 Task: Log work in the project AgileEngine for the issue 'Create a new online platform for online language courses with advanced speech recognition and interactive conversation features' spent time as '3w 4d 21h 55m' and remaining time as '4w 3d 14h 5m' and add a flag. Now add the issue to the epic 'Cybersecurity Incident Response Planning'. Log work in the project AgileEngine for the issue 'Implement a new cloud-based inventory management system for a company with advanced inventory tracking and restocking features' spent time as '2w 6d 19h 23m' and remaining time as '2w 1d 9h 46m' and clone the issue. Now add the issue to the epic 'Cybersecurity Incident Response Testing'
Action: Mouse moved to (728, 234)
Screenshot: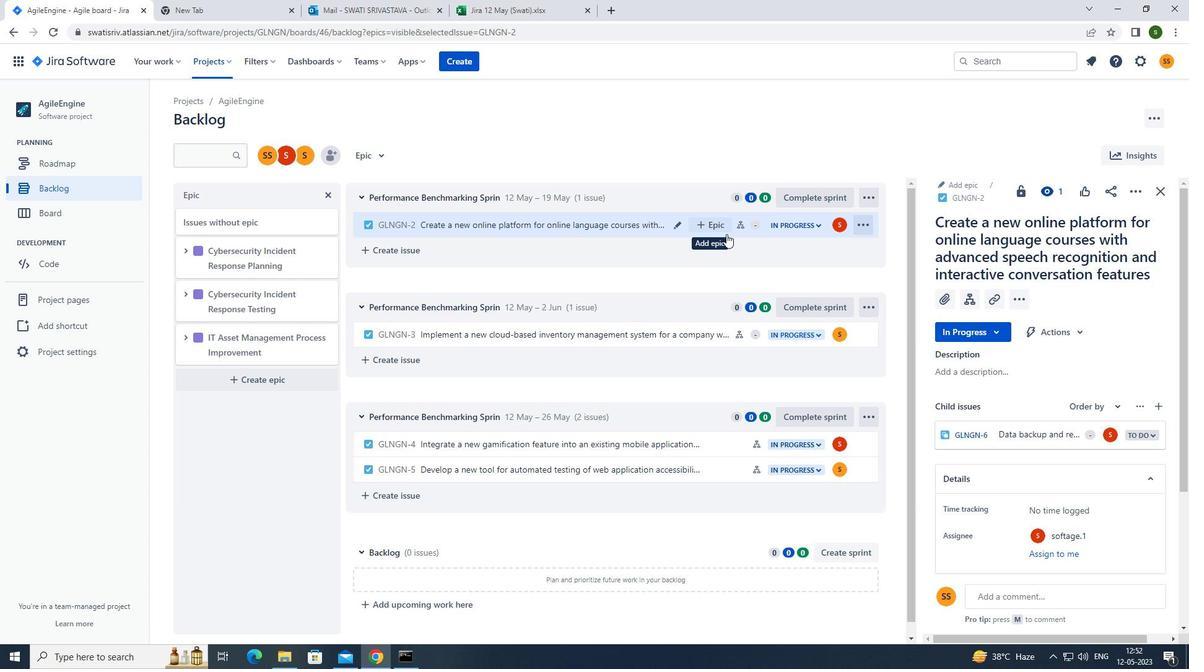 
Action: Mouse pressed left at (728, 234)
Screenshot: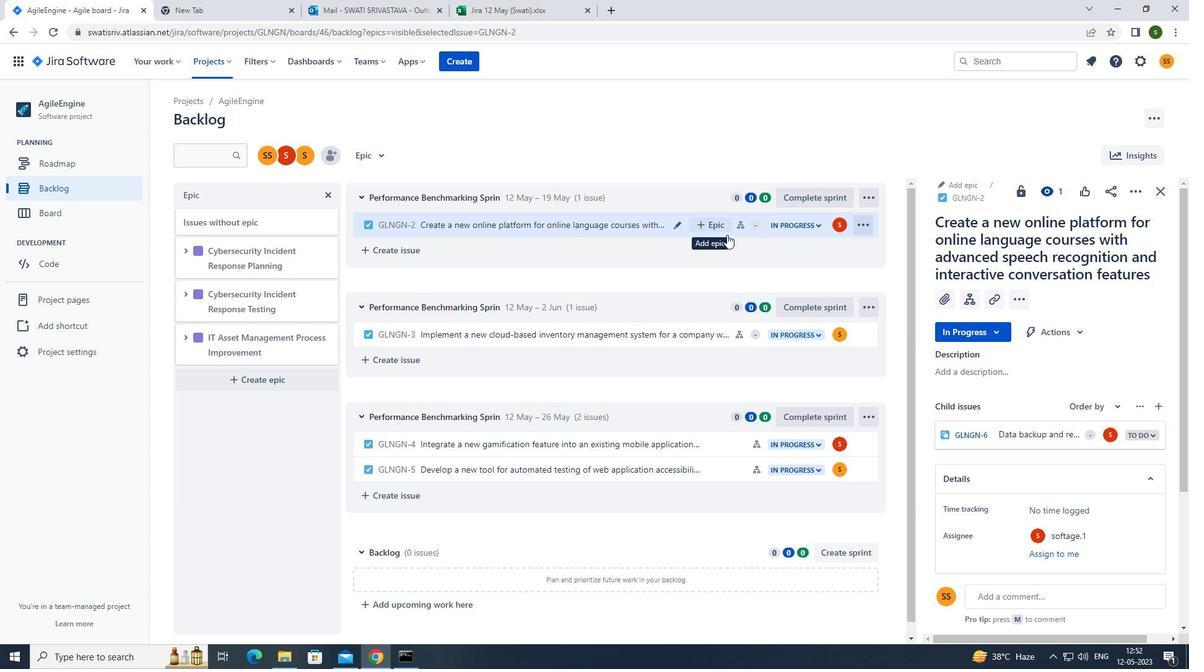 
Action: Mouse moved to (1128, 191)
Screenshot: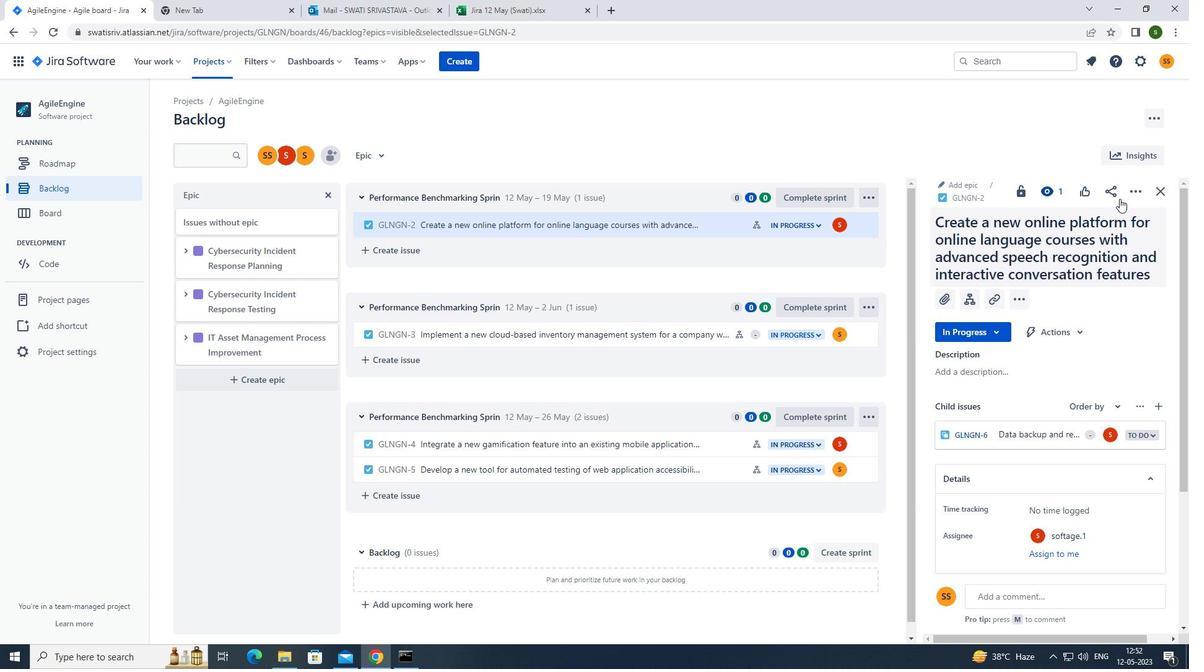 
Action: Mouse pressed left at (1128, 191)
Screenshot: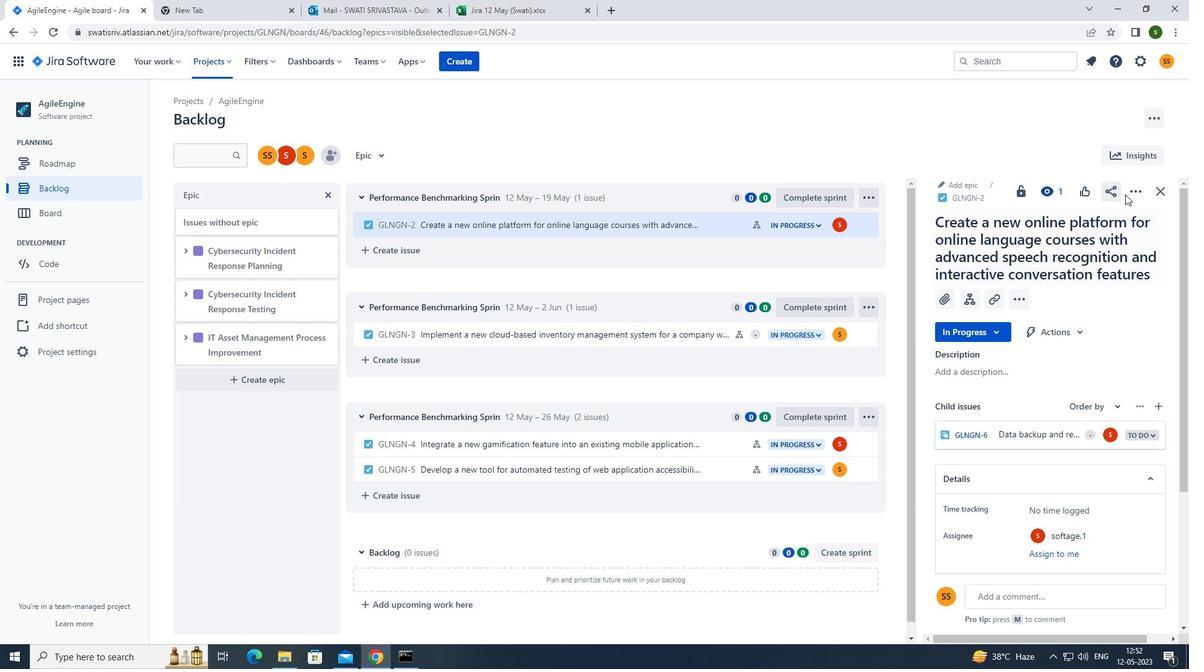 
Action: Mouse moved to (1106, 223)
Screenshot: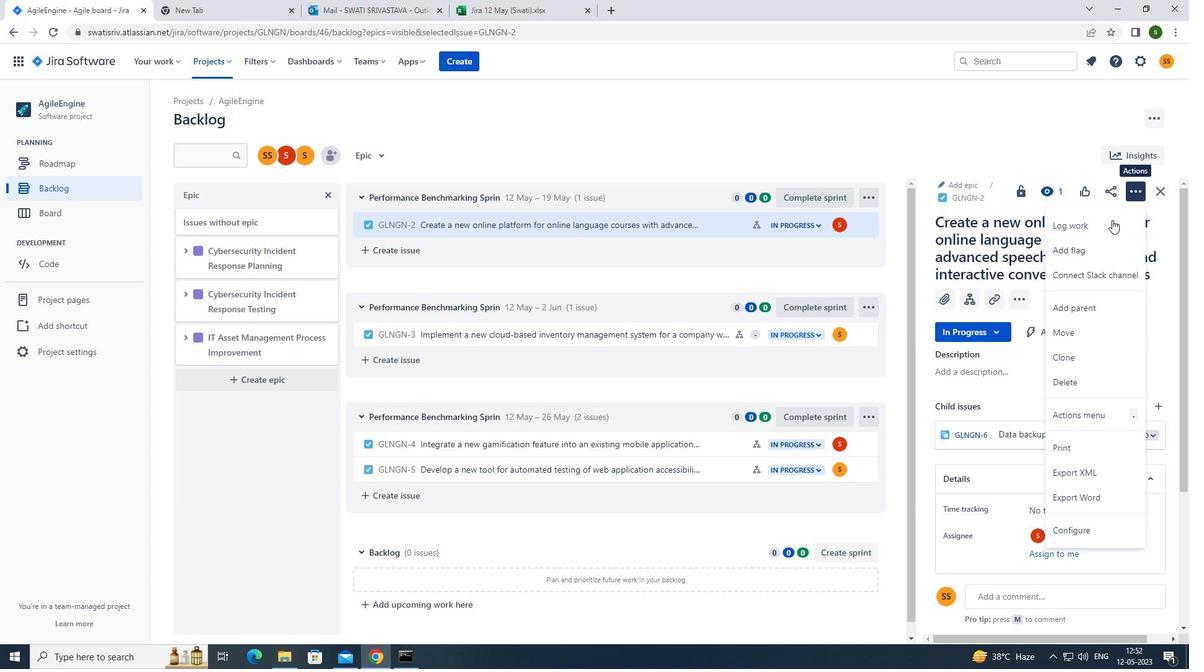 
Action: Mouse pressed left at (1106, 223)
Screenshot: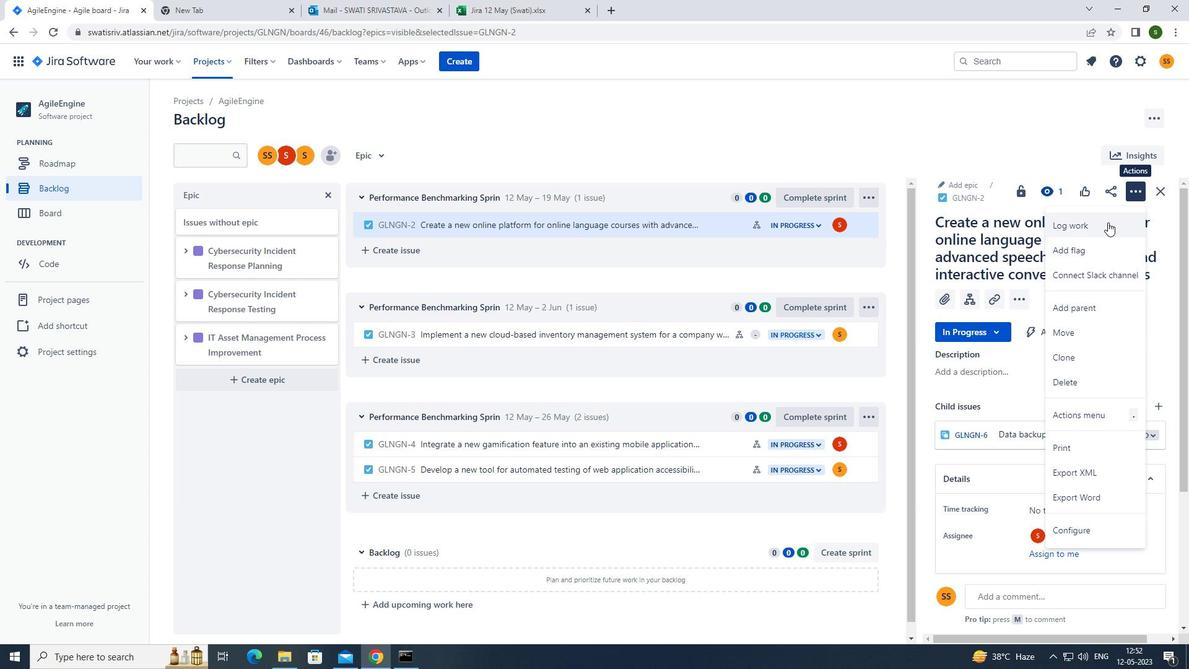 
Action: Mouse moved to (558, 154)
Screenshot: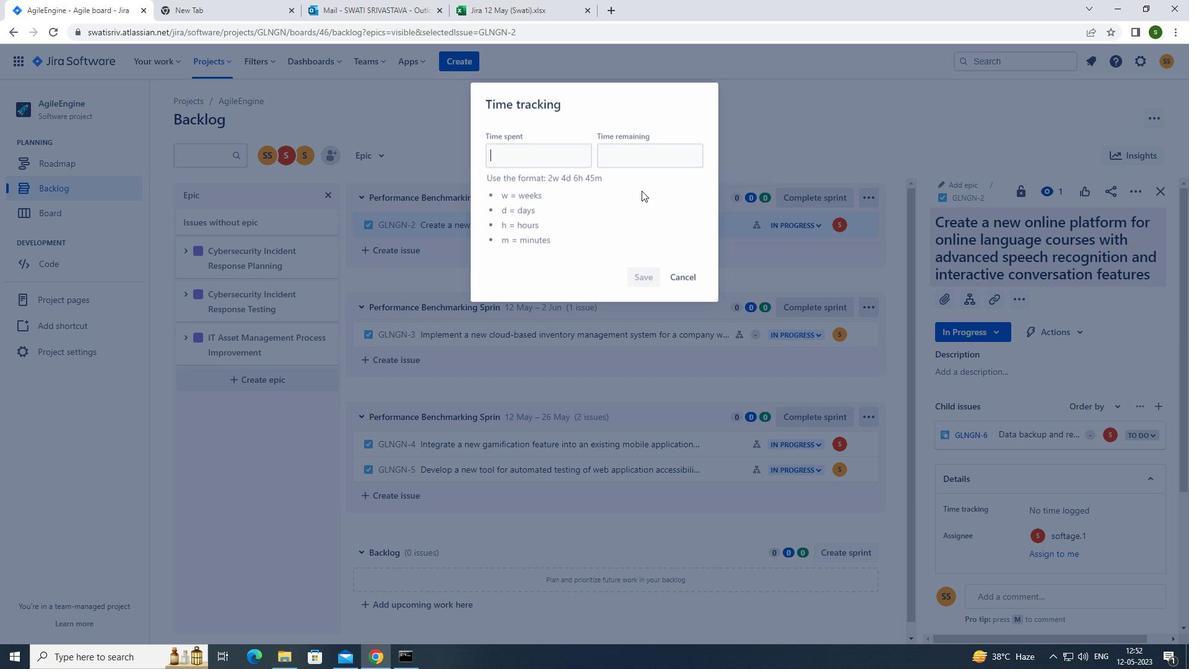 
Action: Key pressed 3w<Key.space>4d<Key.space>21h<Key.space>55m
Screenshot: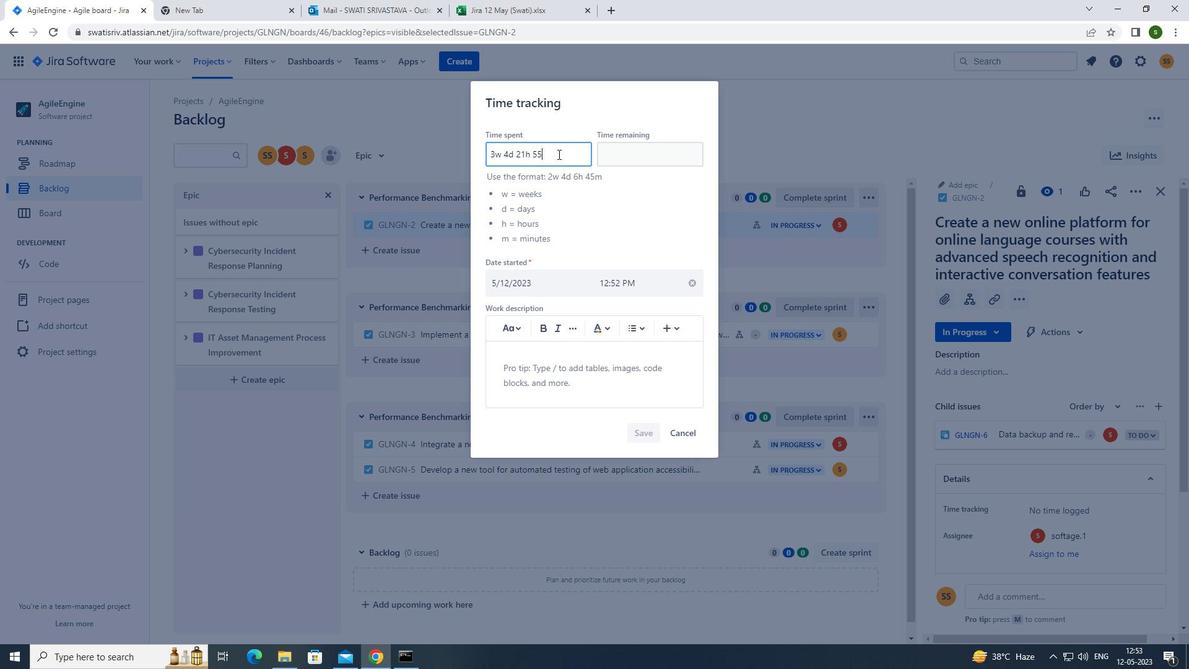 
Action: Mouse moved to (667, 160)
Screenshot: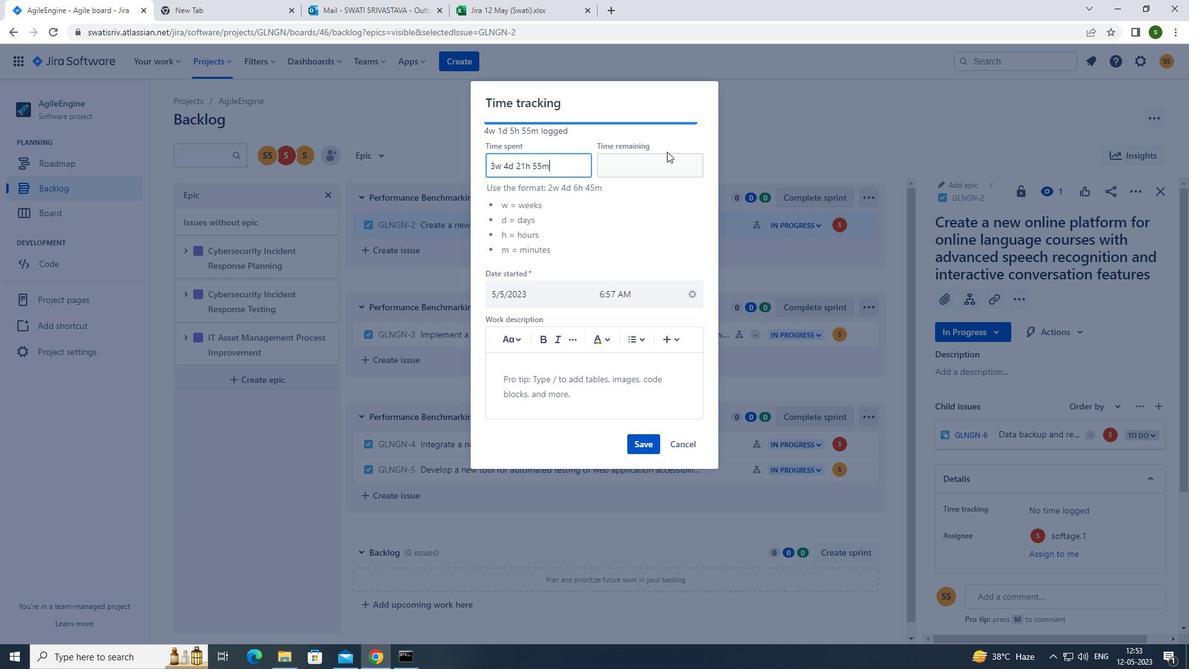 
Action: Mouse pressed left at (667, 160)
Screenshot: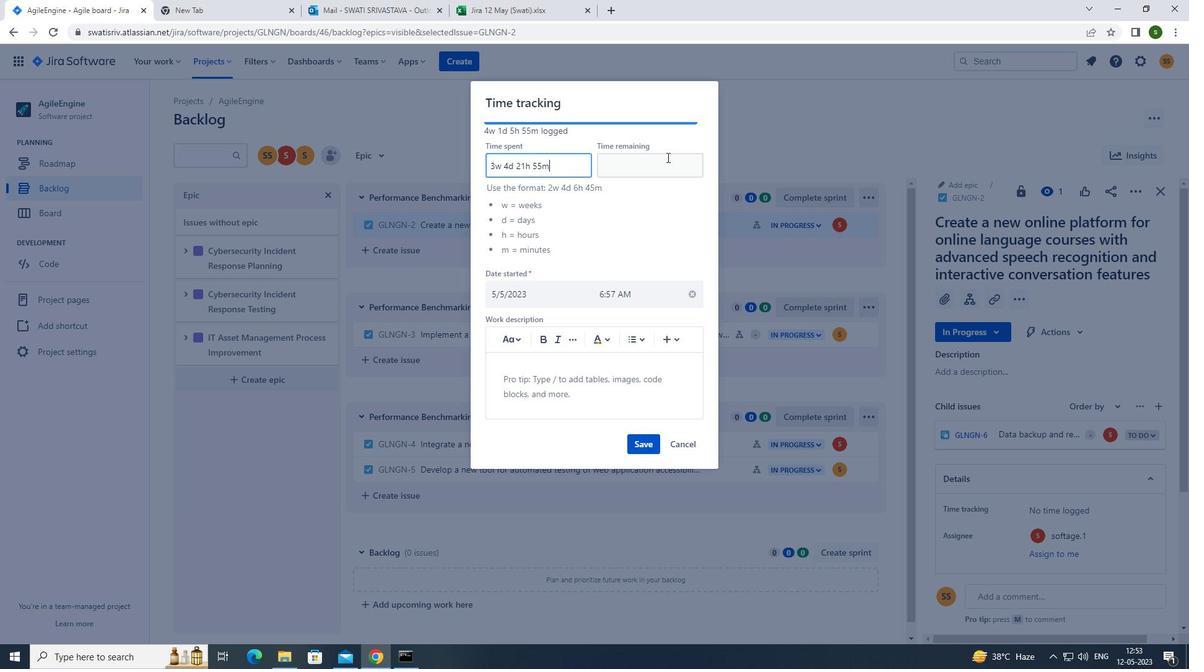 
Action: Key pressed 4w<Key.space>3d<Key.space>14h<Key.space>5m
Screenshot: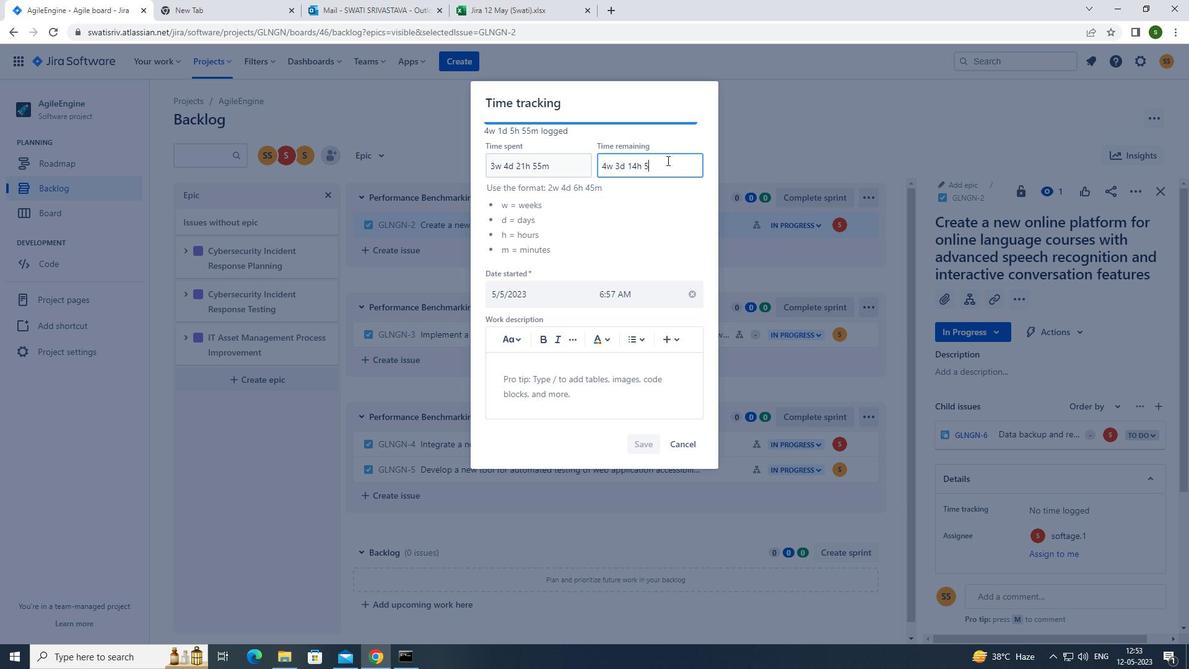 
Action: Mouse moved to (648, 439)
Screenshot: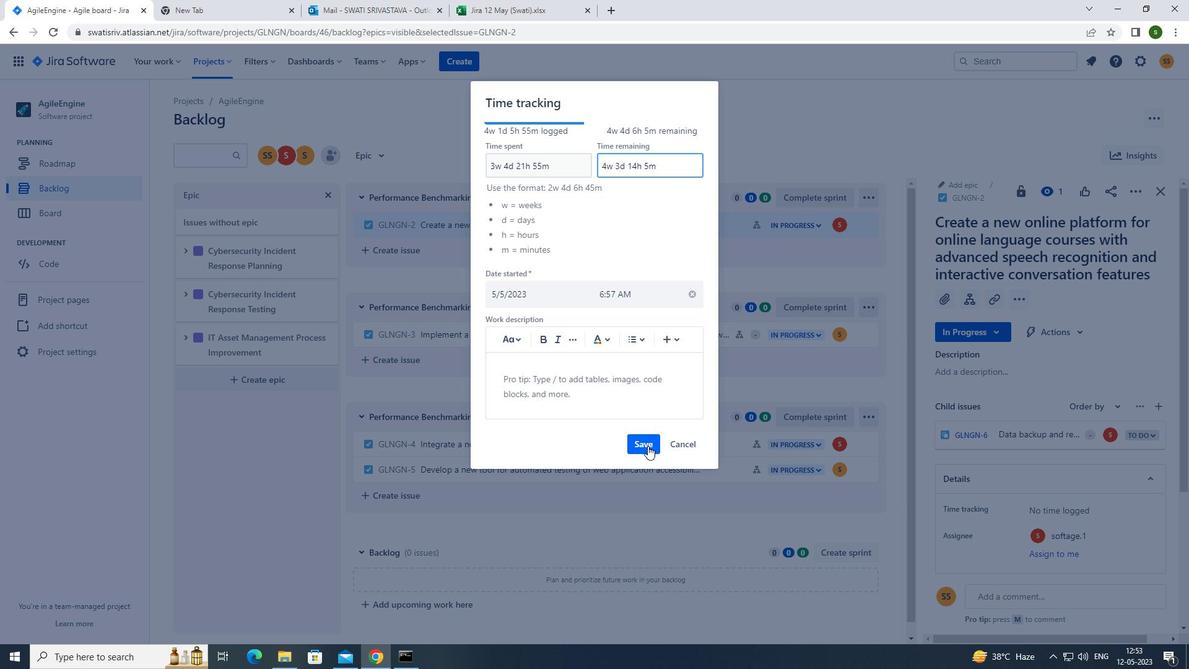 
Action: Mouse pressed left at (648, 439)
Screenshot: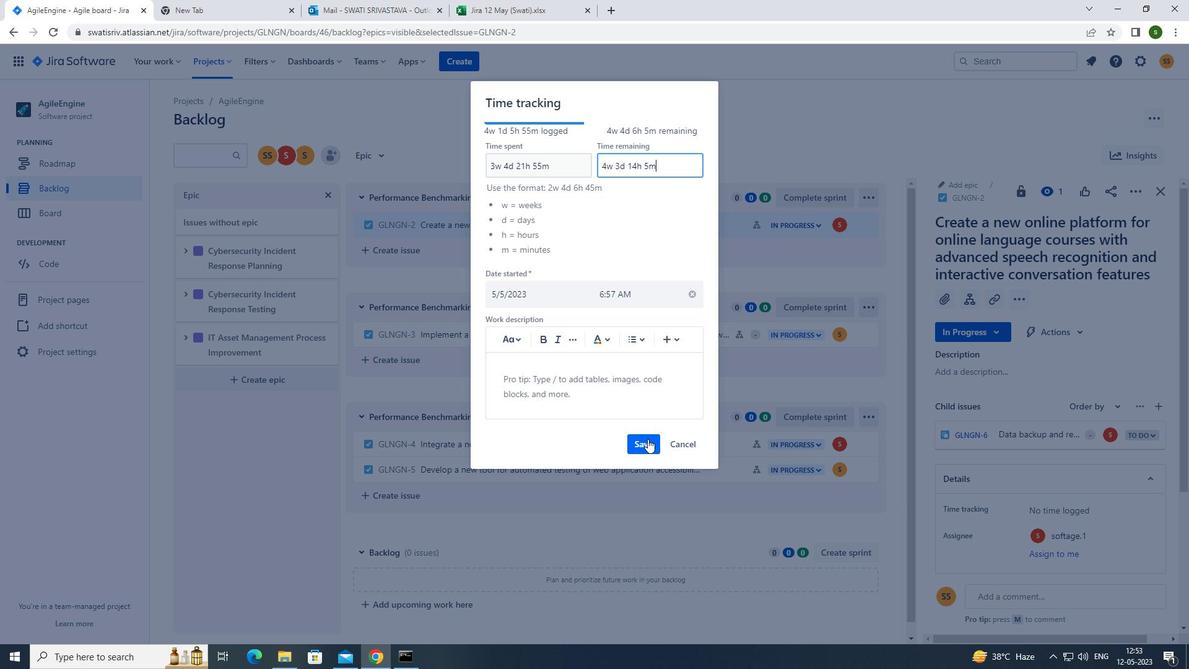 
Action: Mouse moved to (1134, 190)
Screenshot: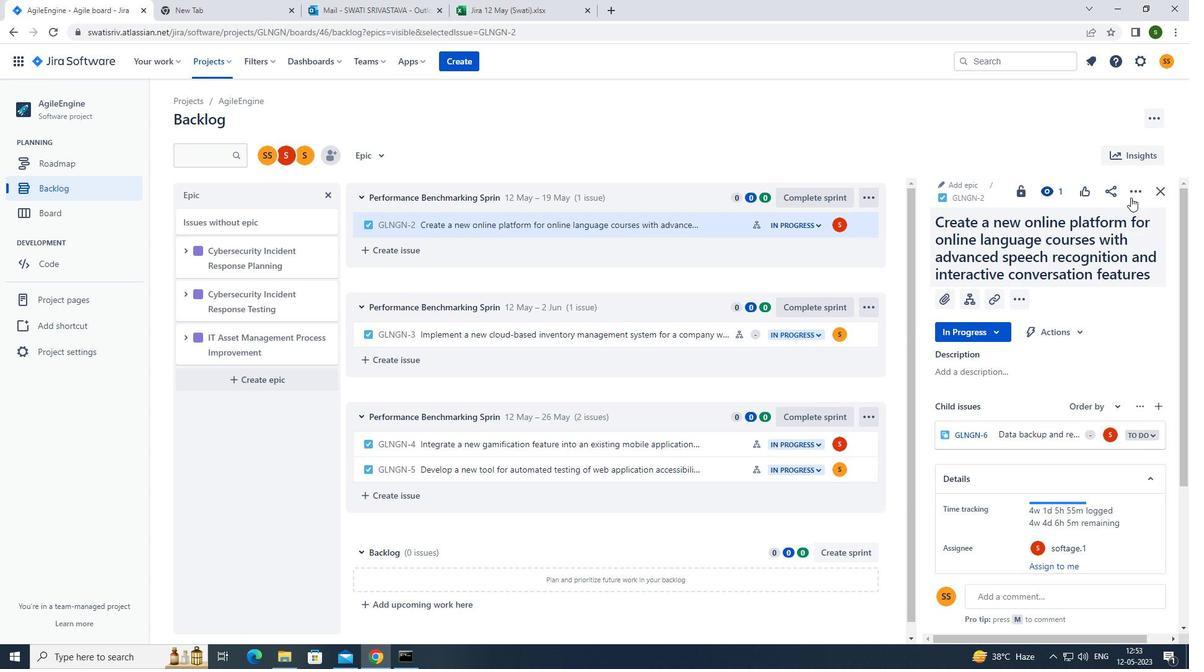 
Action: Mouse pressed left at (1134, 190)
Screenshot: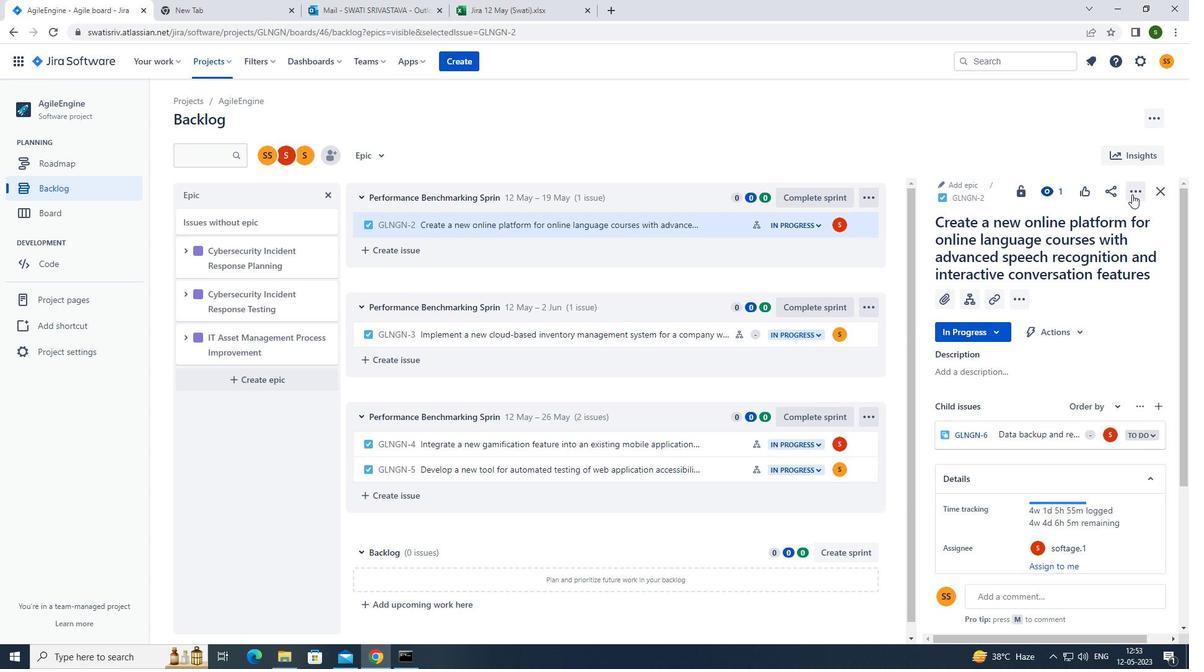 
Action: Mouse moved to (1085, 249)
Screenshot: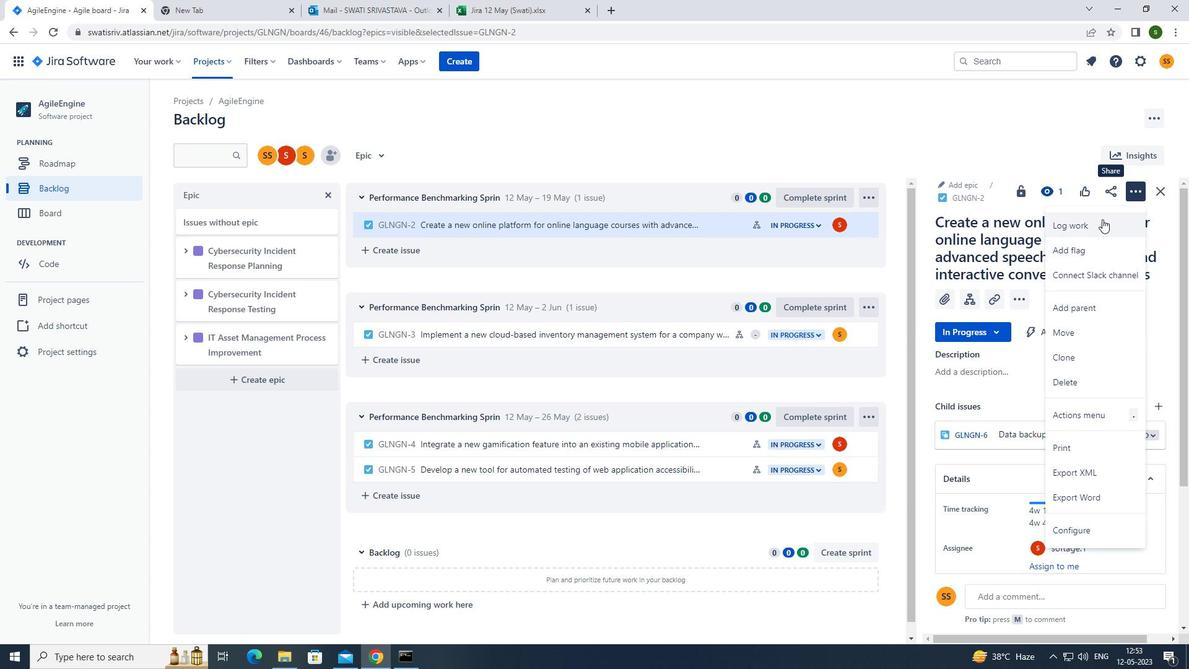 
Action: Mouse pressed left at (1085, 249)
Screenshot: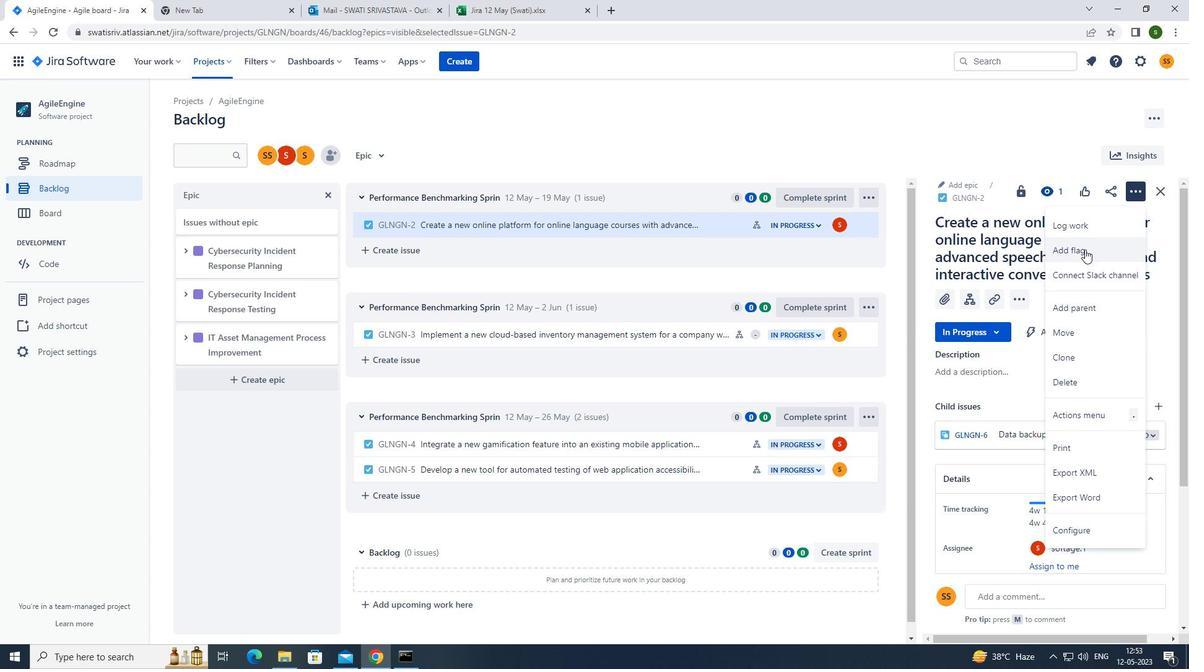 
Action: Mouse moved to (384, 151)
Screenshot: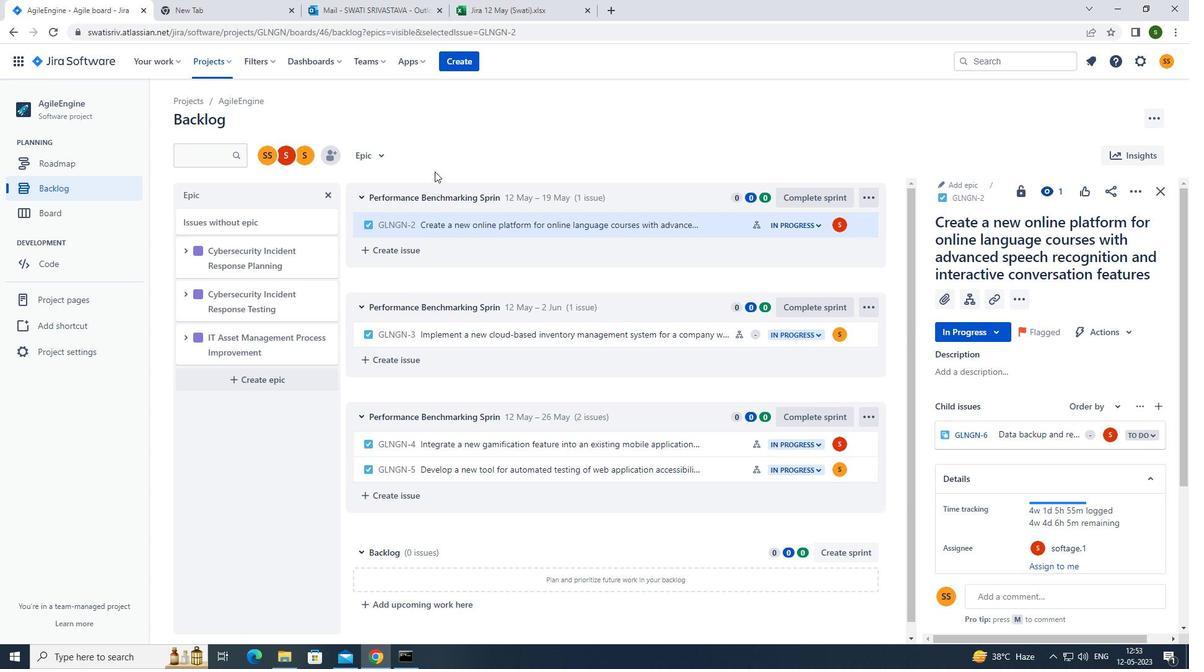 
Action: Mouse pressed left at (384, 151)
Screenshot: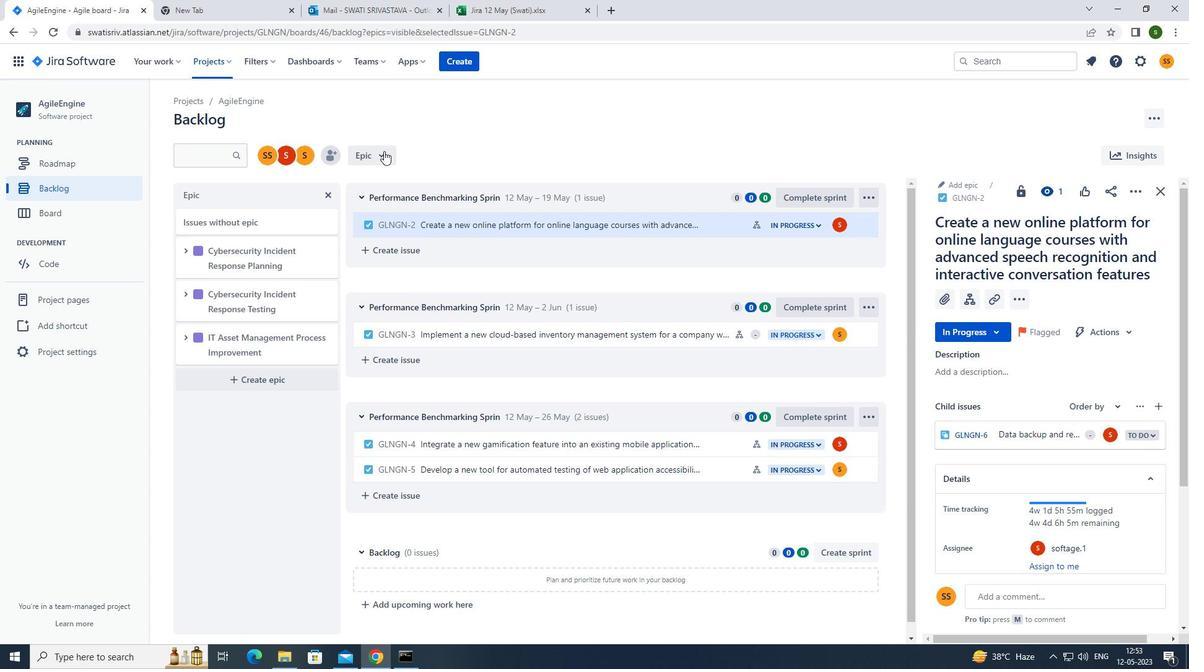 
Action: Mouse moved to (452, 210)
Screenshot: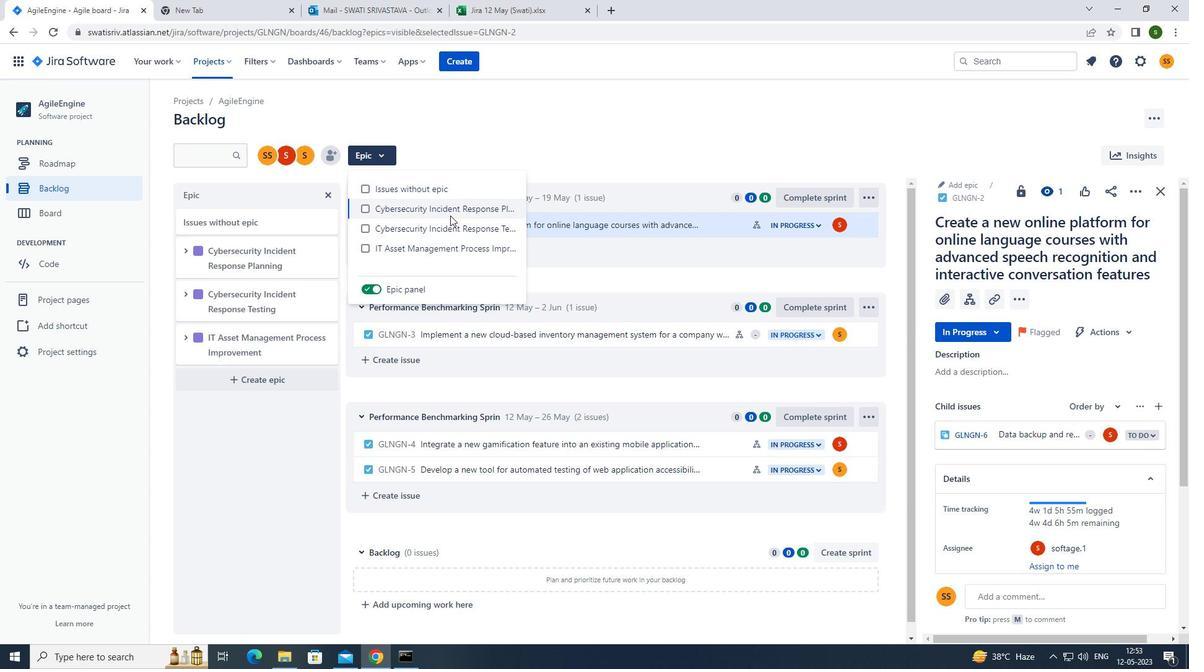 
Action: Mouse pressed left at (452, 210)
Screenshot: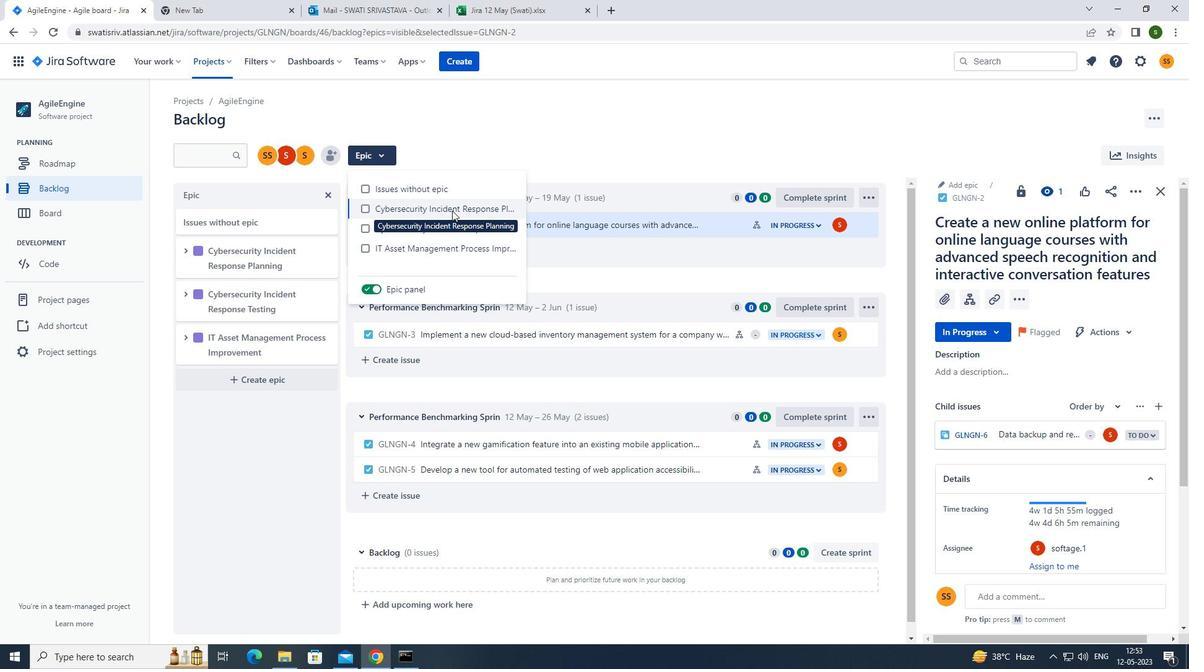 
Action: Mouse moved to (532, 137)
Screenshot: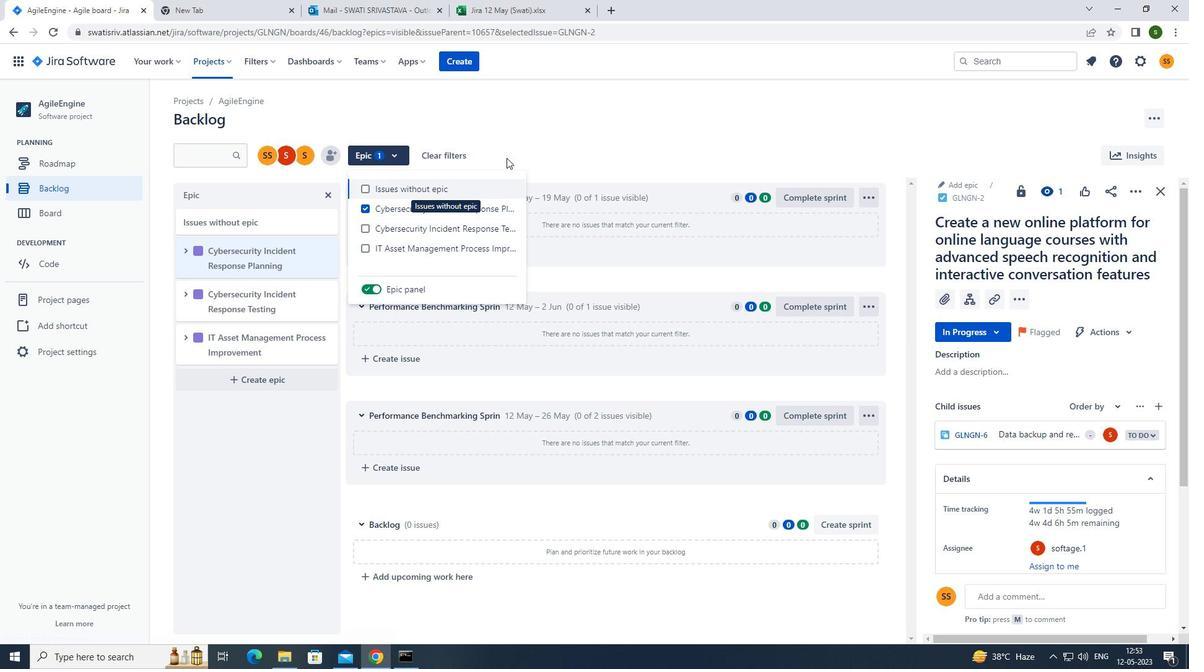 
Action: Mouse pressed left at (532, 137)
Screenshot: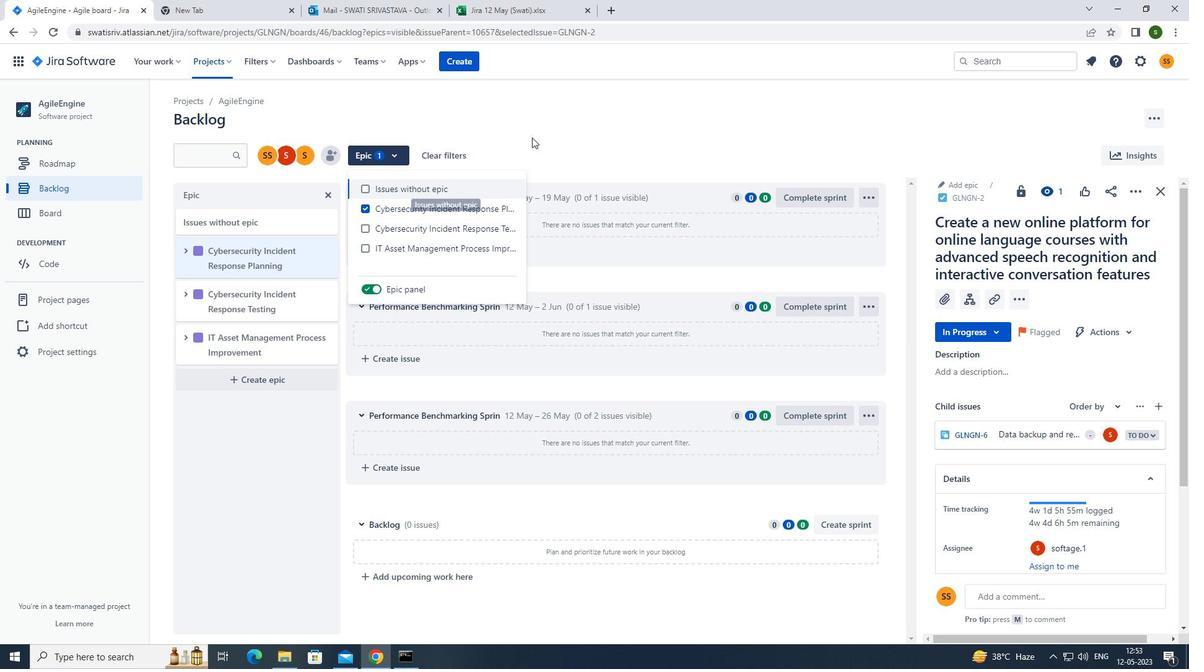 
Action: Mouse moved to (70, 181)
Screenshot: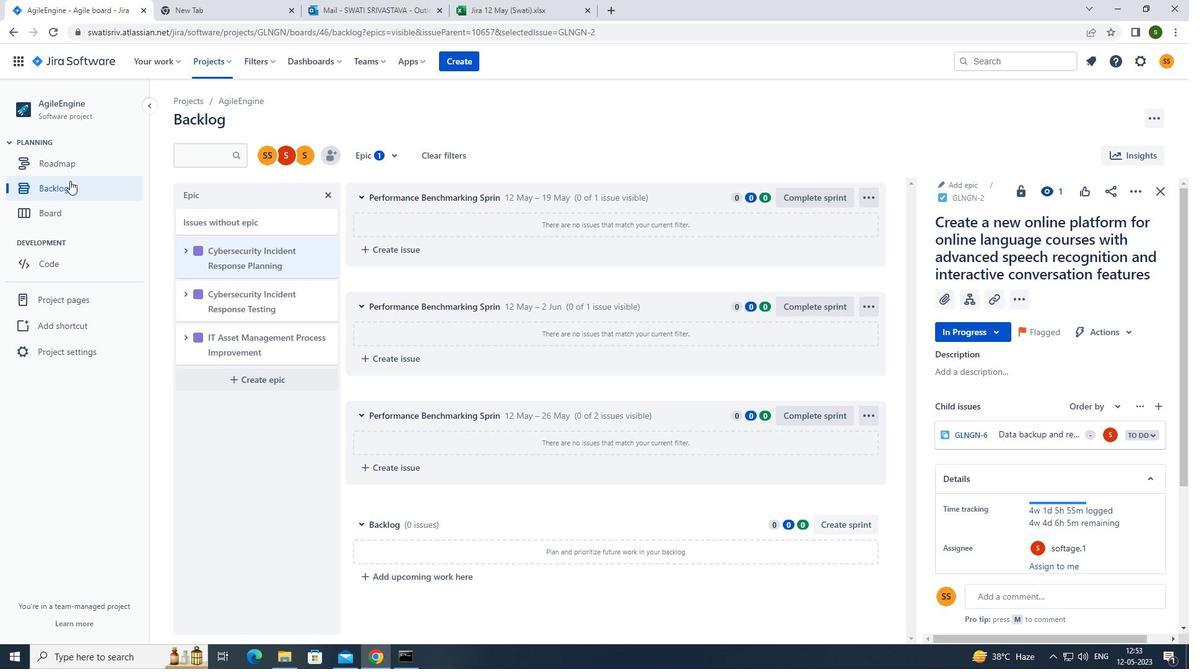 
Action: Mouse pressed left at (70, 181)
Screenshot: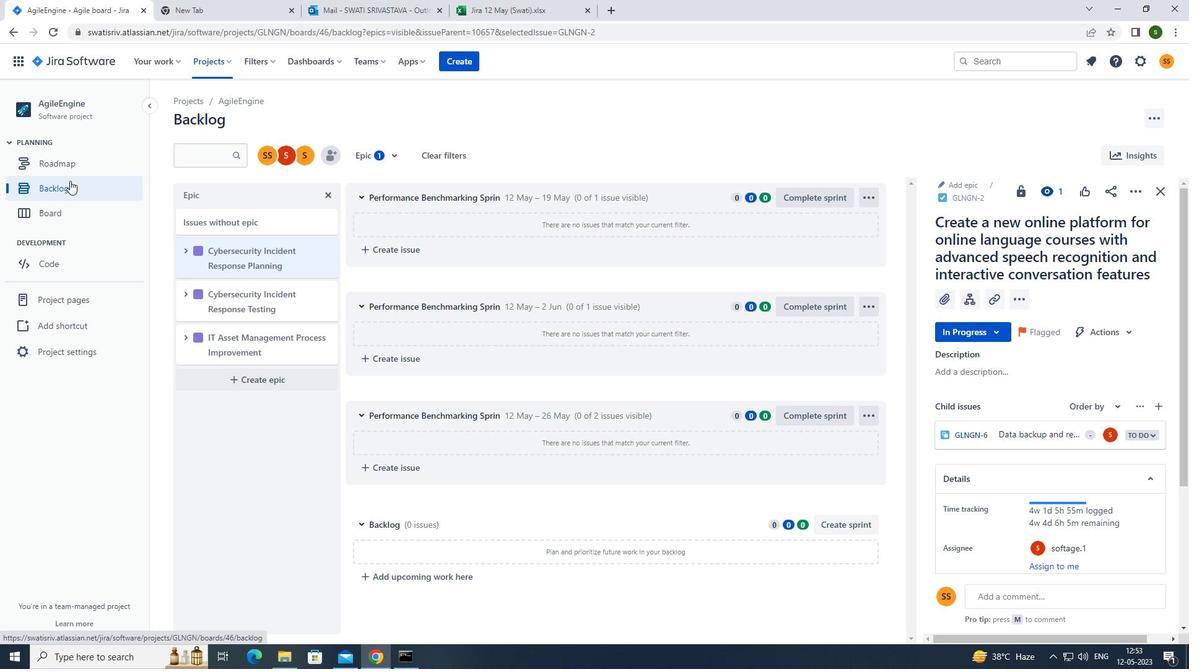 
Action: Mouse moved to (677, 344)
Screenshot: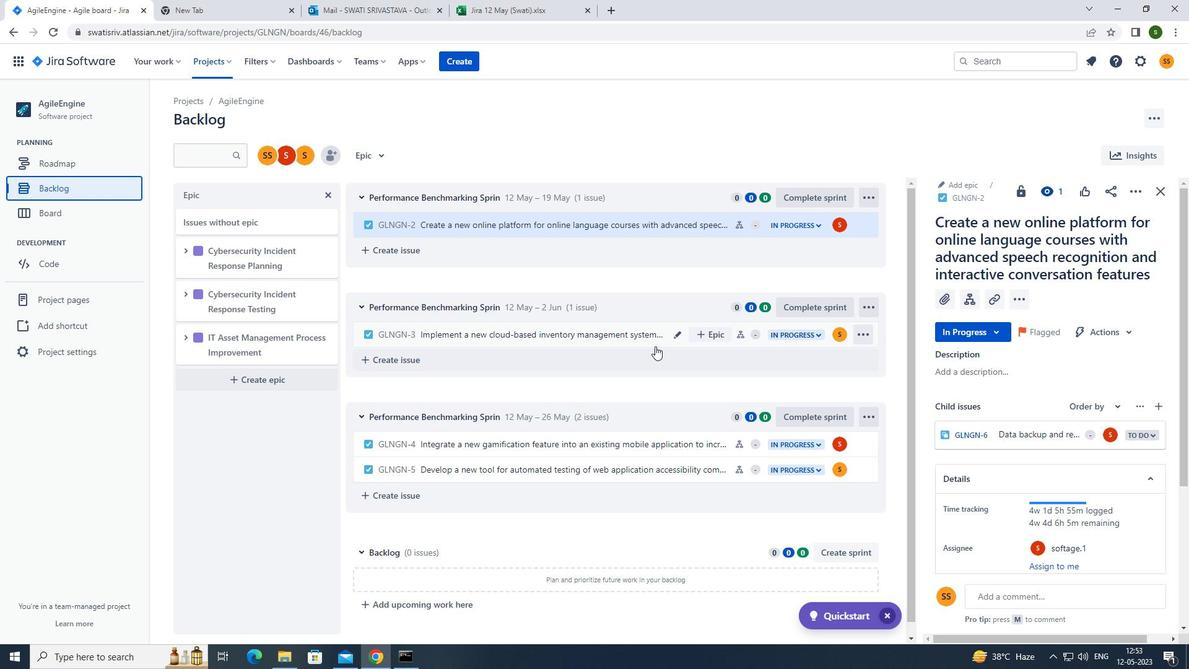 
Action: Mouse pressed left at (677, 344)
Screenshot: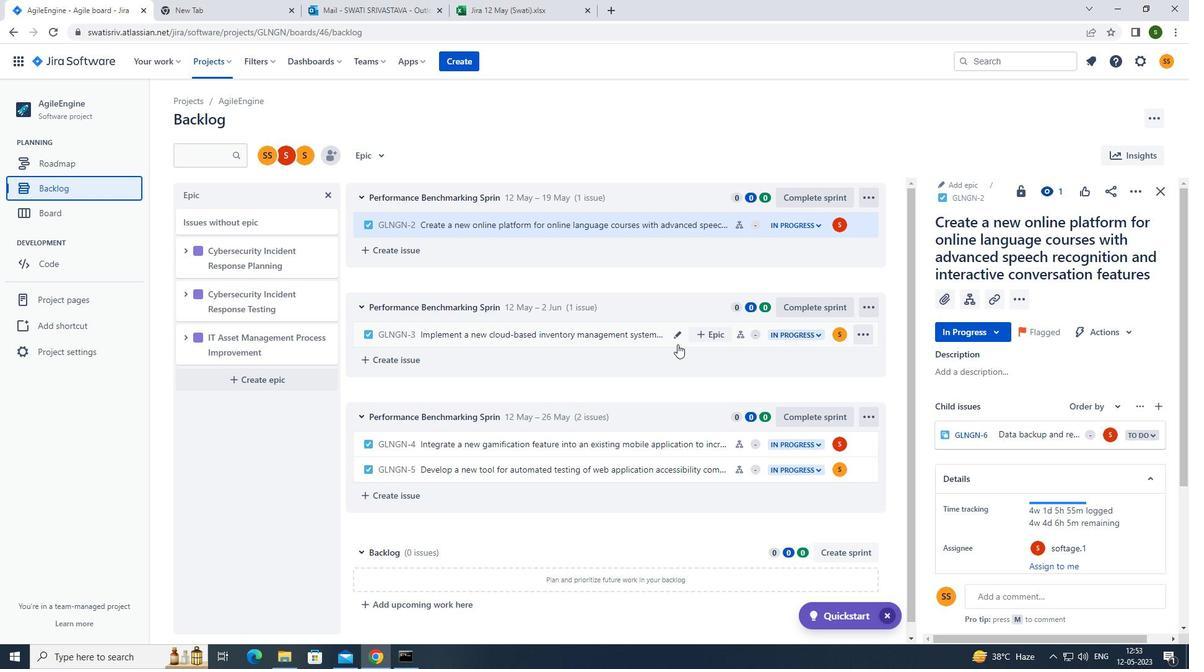 
Action: Mouse moved to (1138, 190)
Screenshot: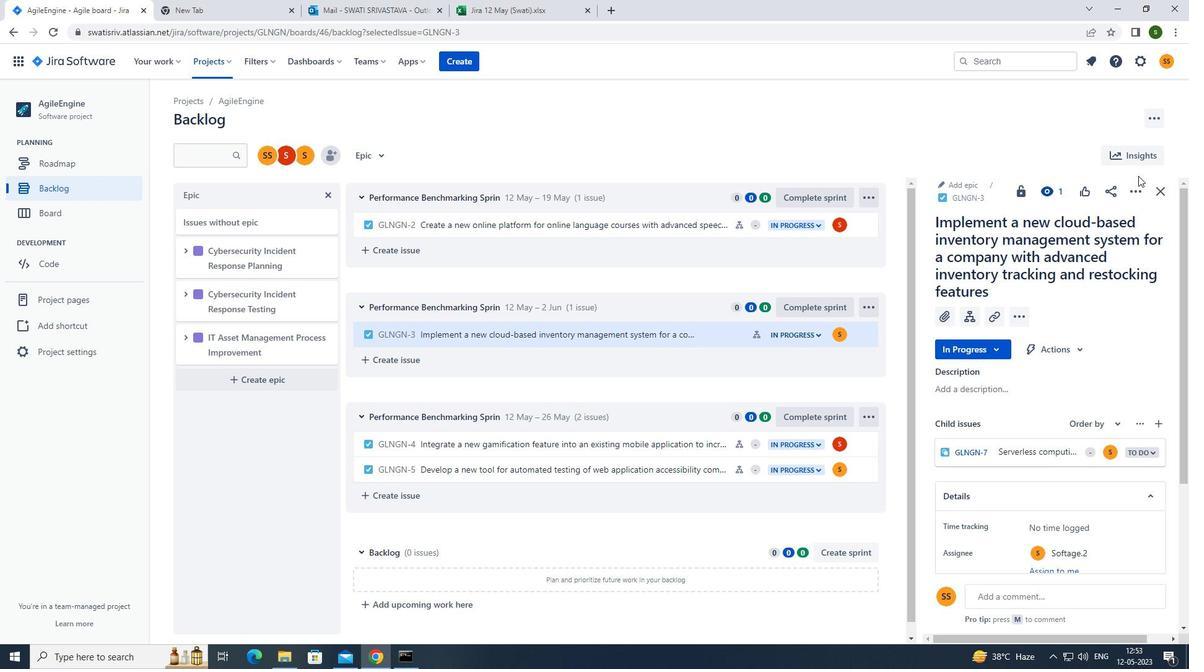 
Action: Mouse pressed left at (1138, 190)
Screenshot: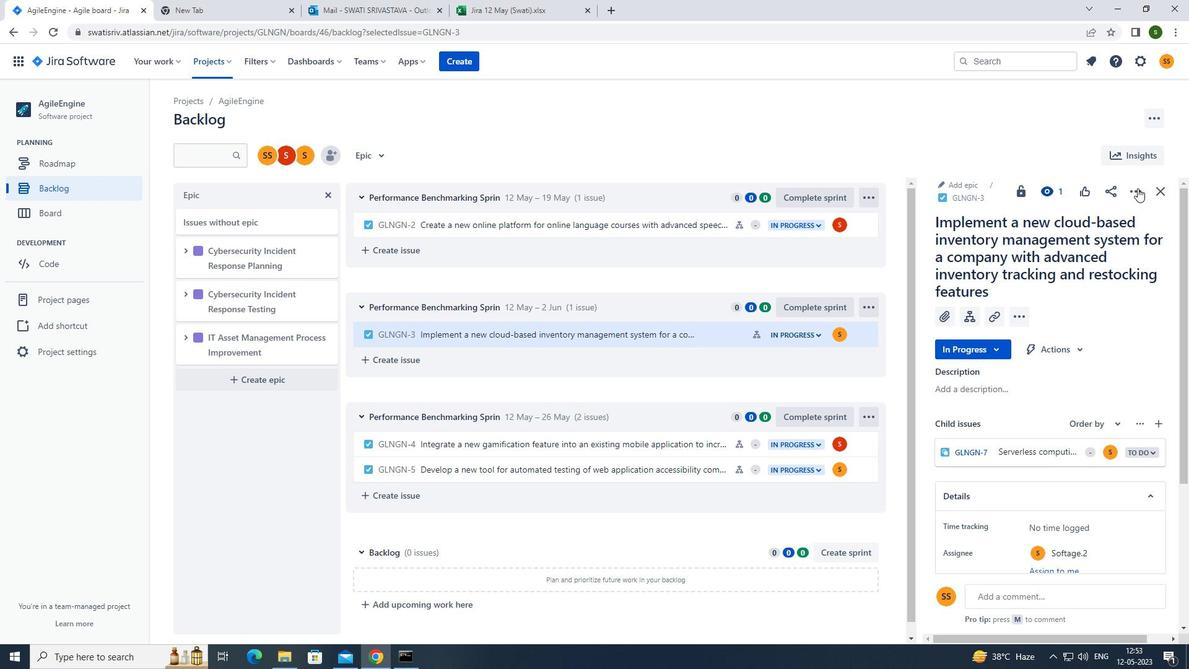 
Action: Mouse moved to (1102, 218)
Screenshot: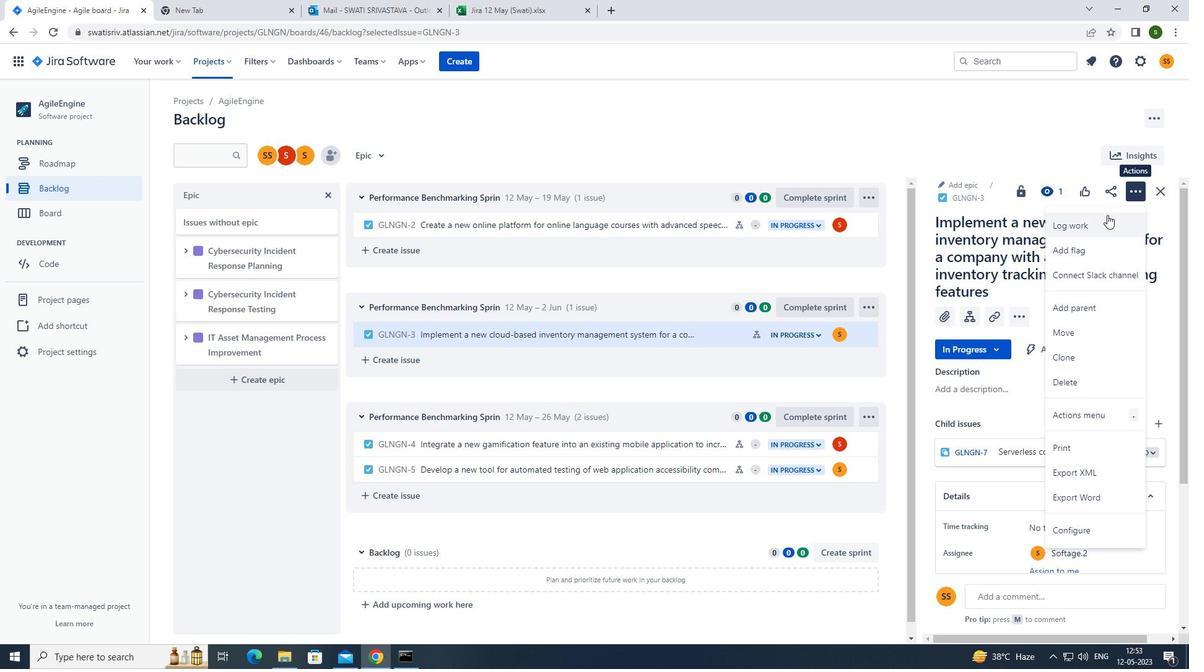
Action: Mouse pressed left at (1102, 218)
Screenshot: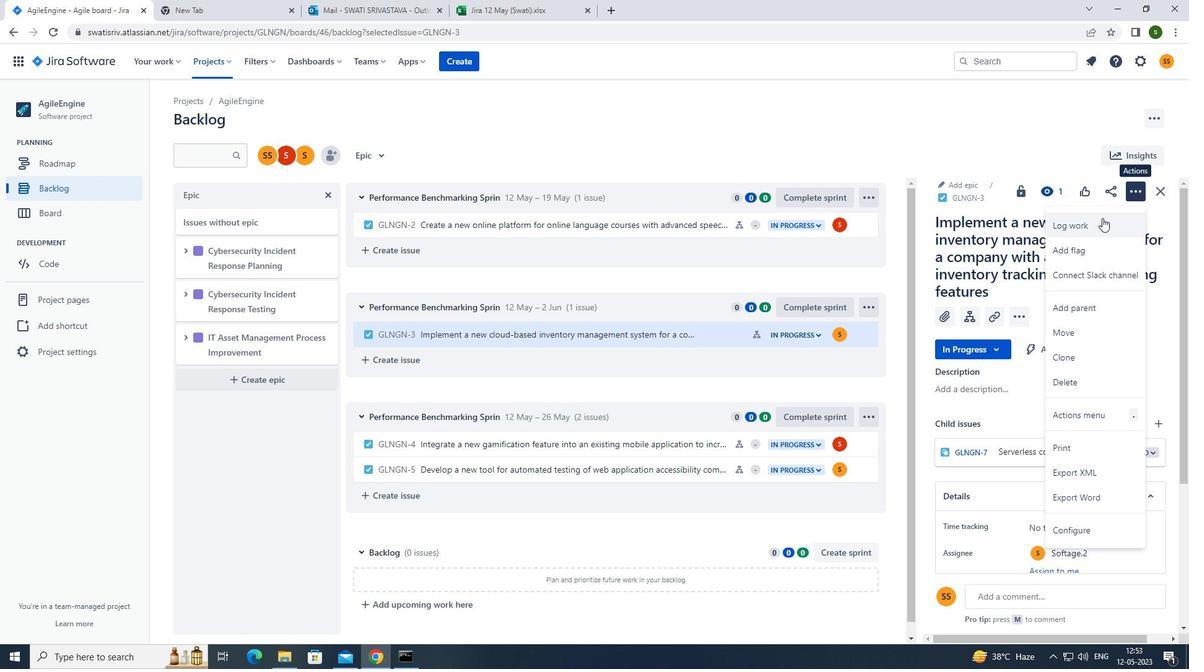 
Action: Mouse moved to (549, 155)
Screenshot: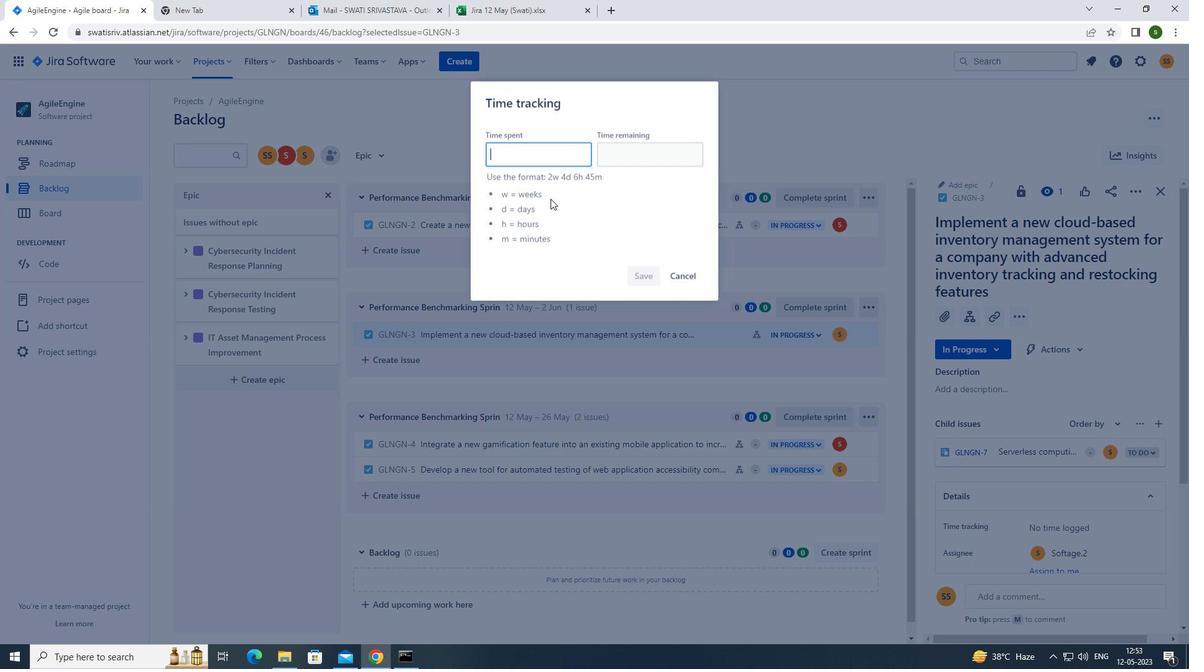 
Action: Key pressed 2w<Key.space>6d<Key.space>19h<Key.space>23m
Screenshot: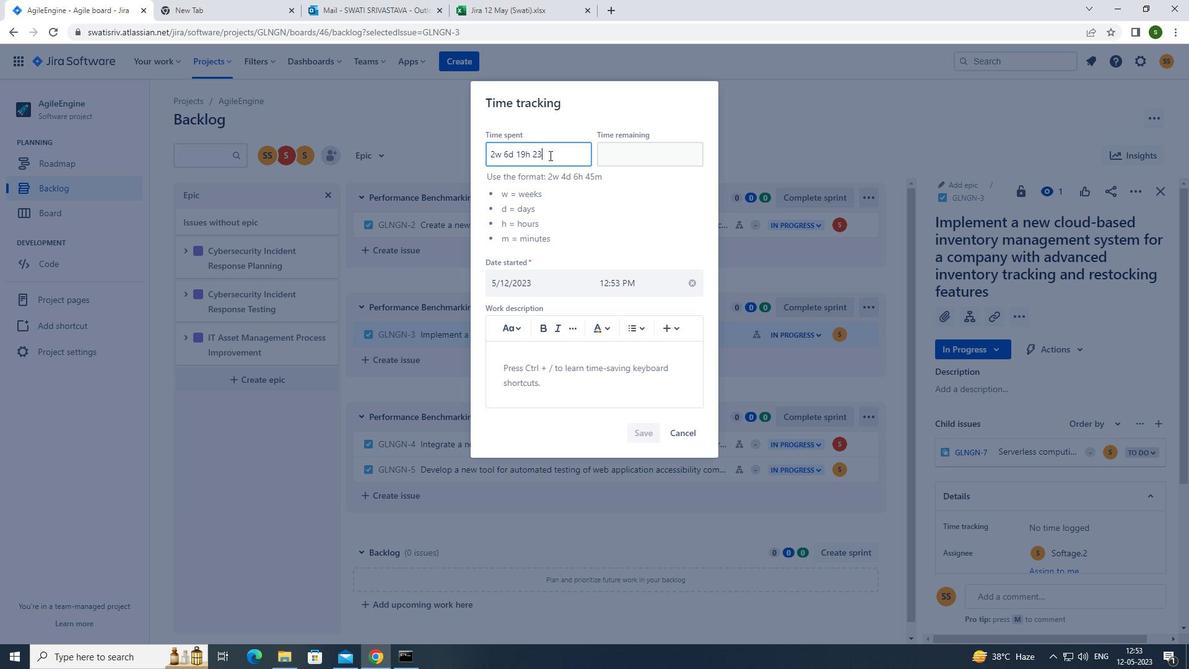 
Action: Mouse moved to (625, 171)
Screenshot: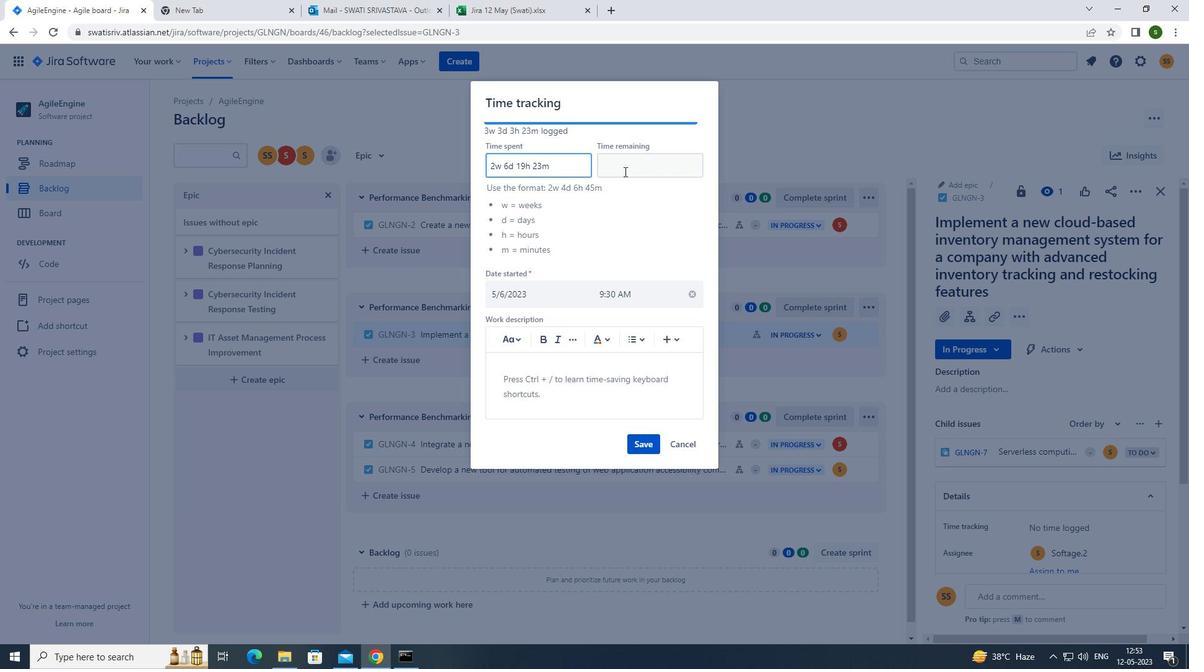 
Action: Mouse pressed left at (625, 171)
Screenshot: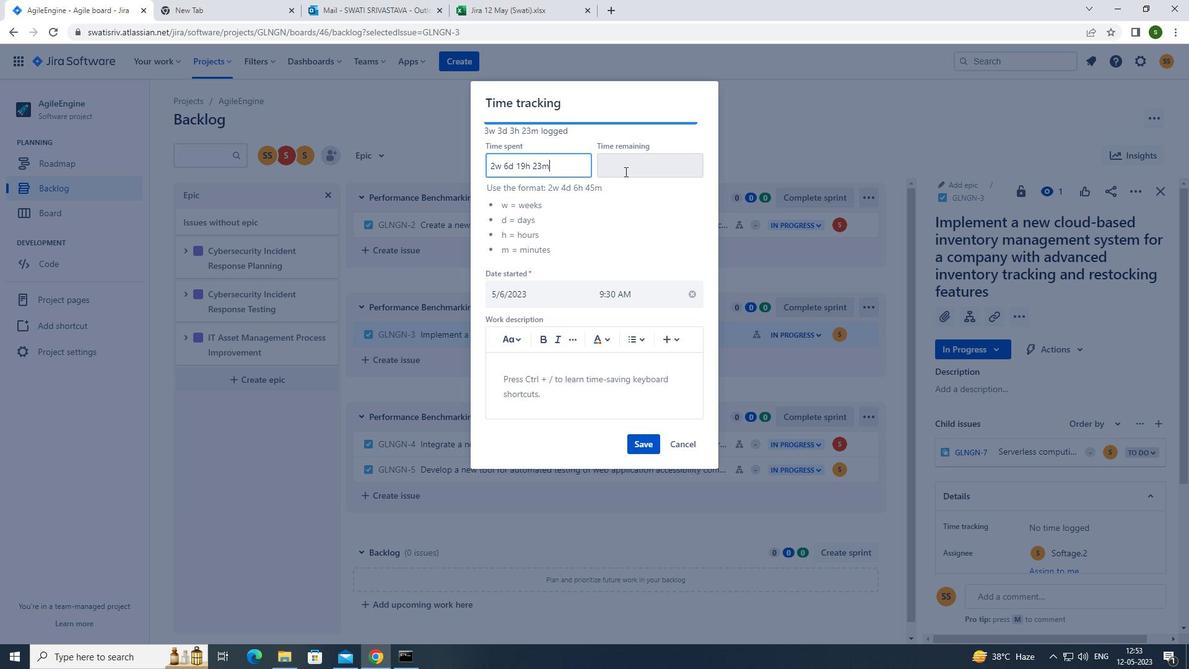 
Action: Mouse moved to (626, 171)
Screenshot: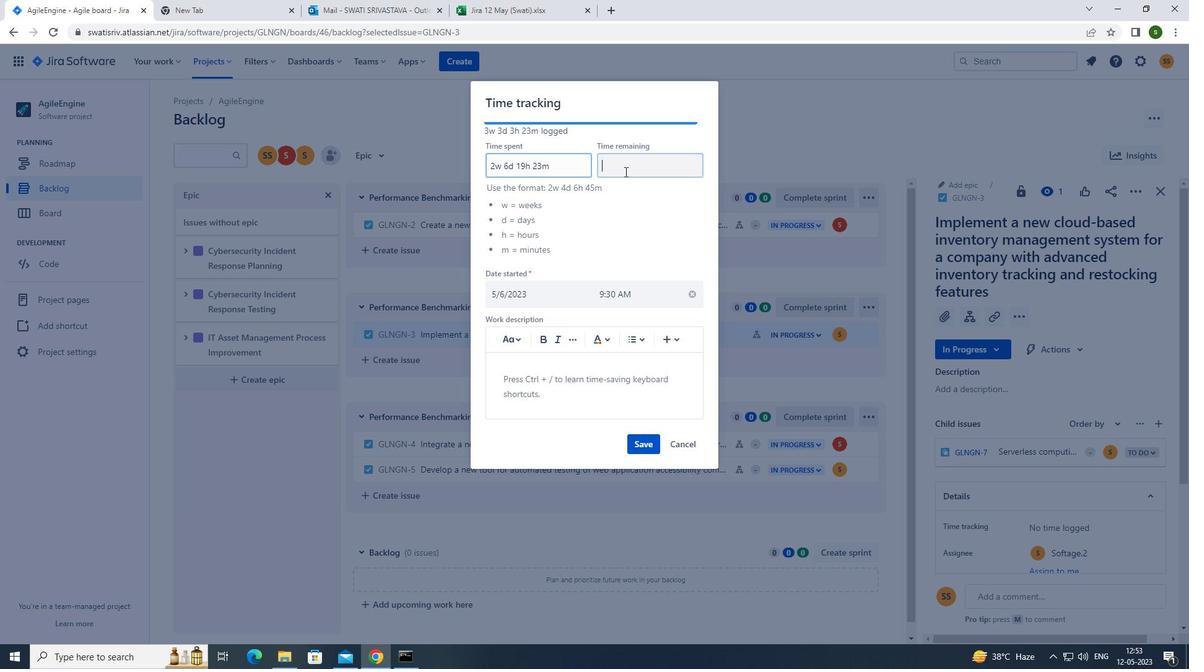 
Action: Key pressed 2w<Key.space>1d<Key.space>9h<Key.space>46m
Screenshot: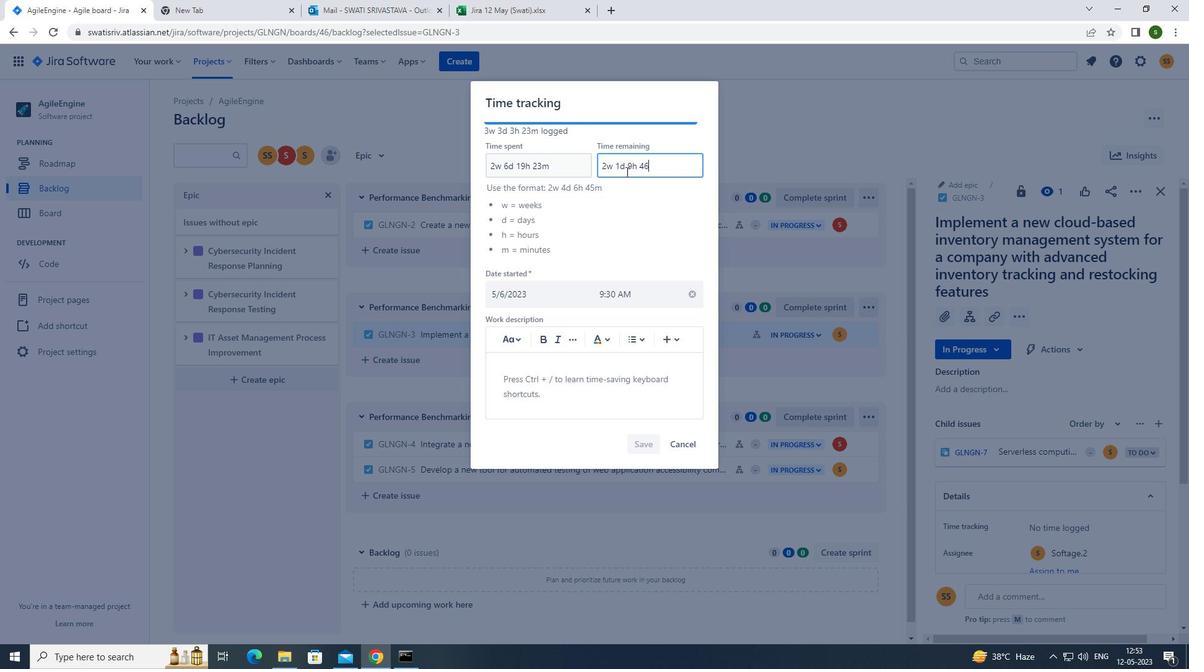
Action: Mouse moved to (641, 449)
Screenshot: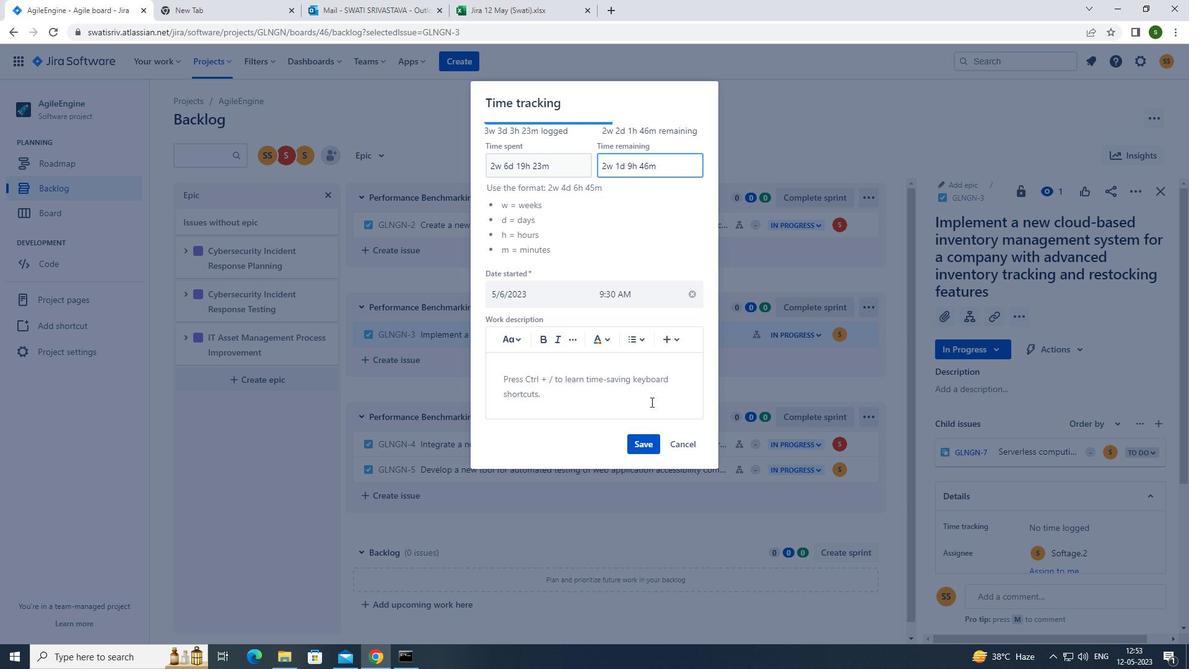 
Action: Mouse pressed left at (641, 449)
Screenshot: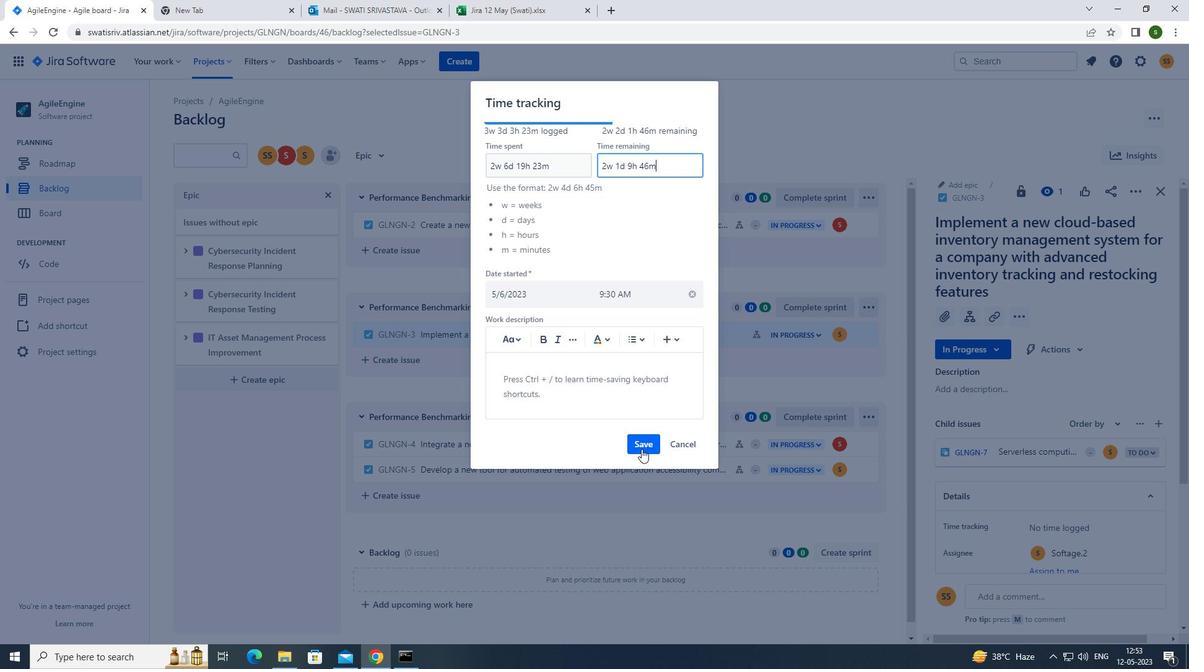 
Action: Mouse moved to (1142, 188)
Screenshot: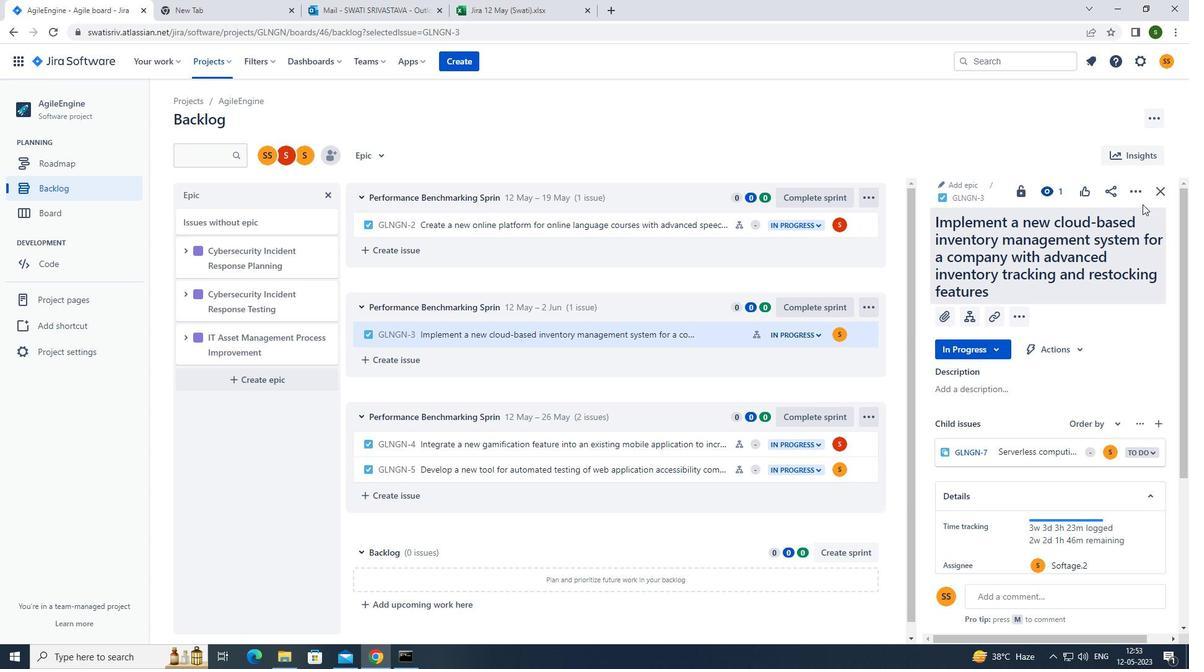 
Action: Mouse pressed left at (1142, 188)
Screenshot: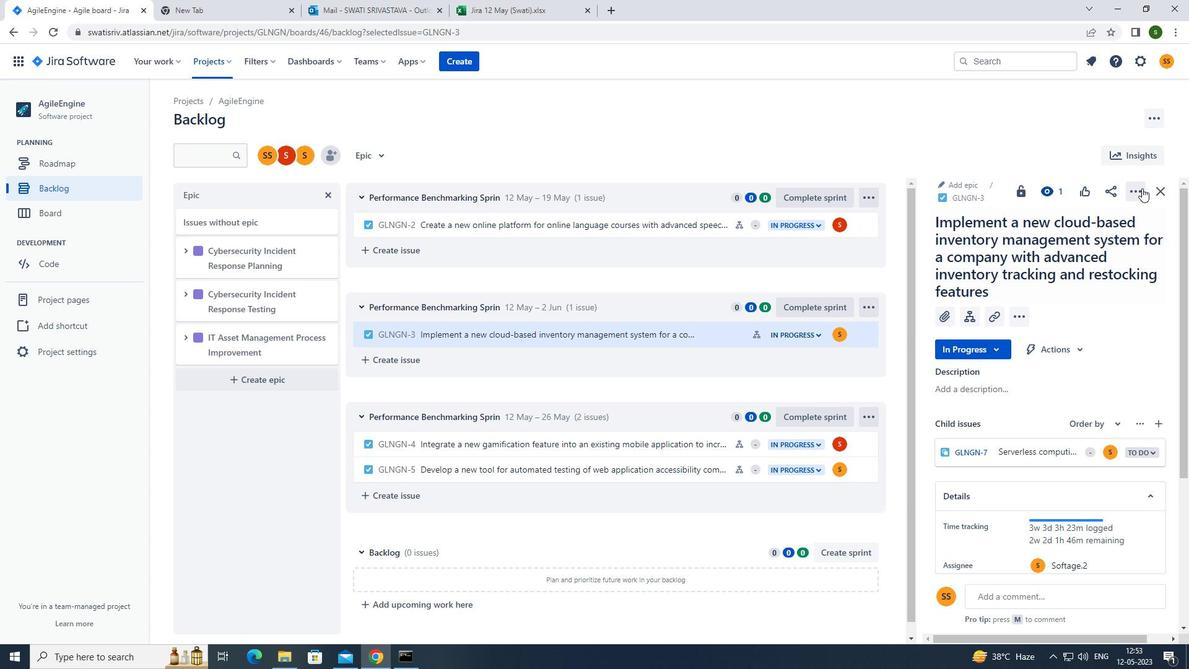 
Action: Mouse moved to (1073, 349)
Screenshot: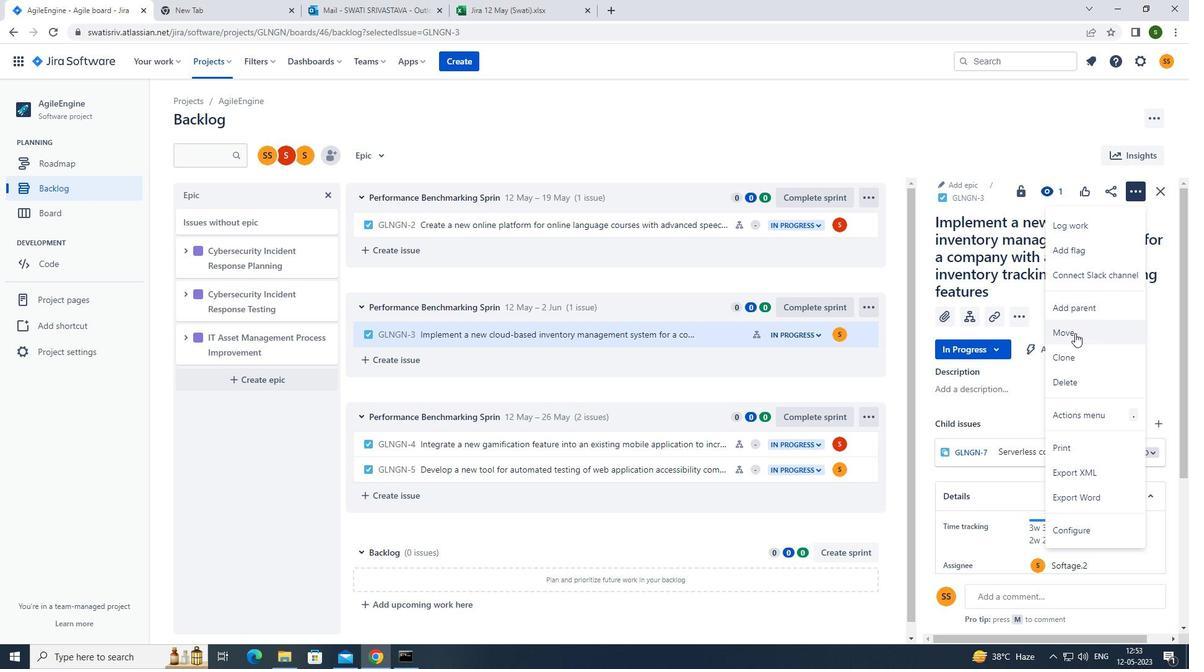 
Action: Mouse pressed left at (1073, 349)
Screenshot: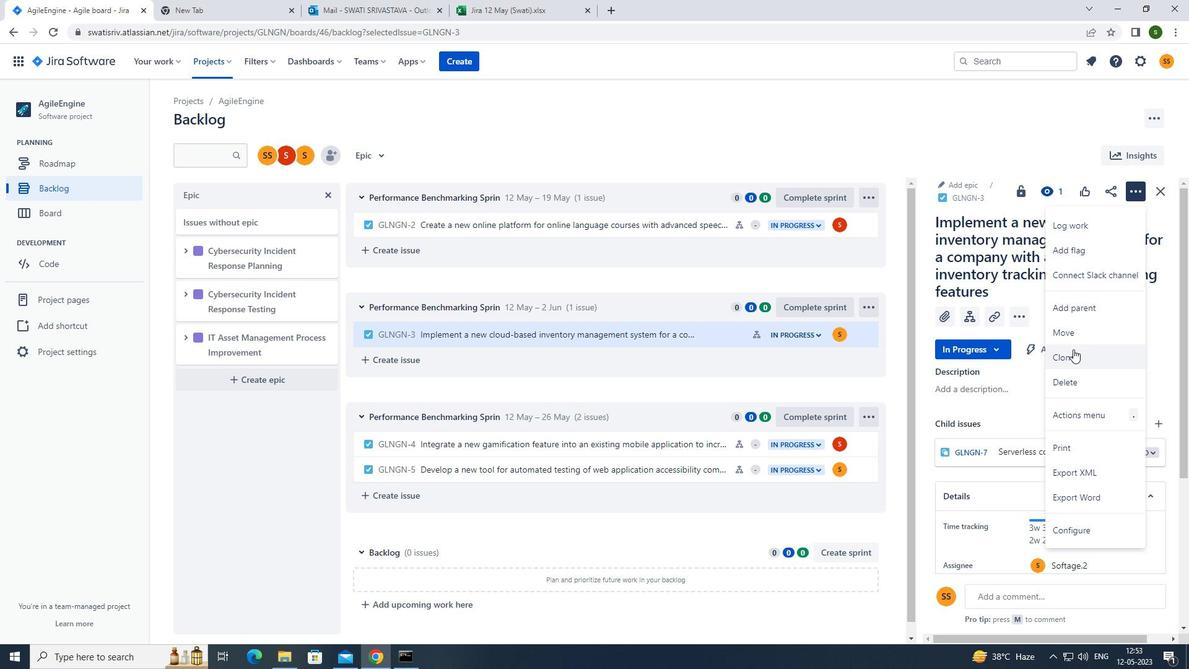 
Action: Mouse moved to (664, 265)
Screenshot: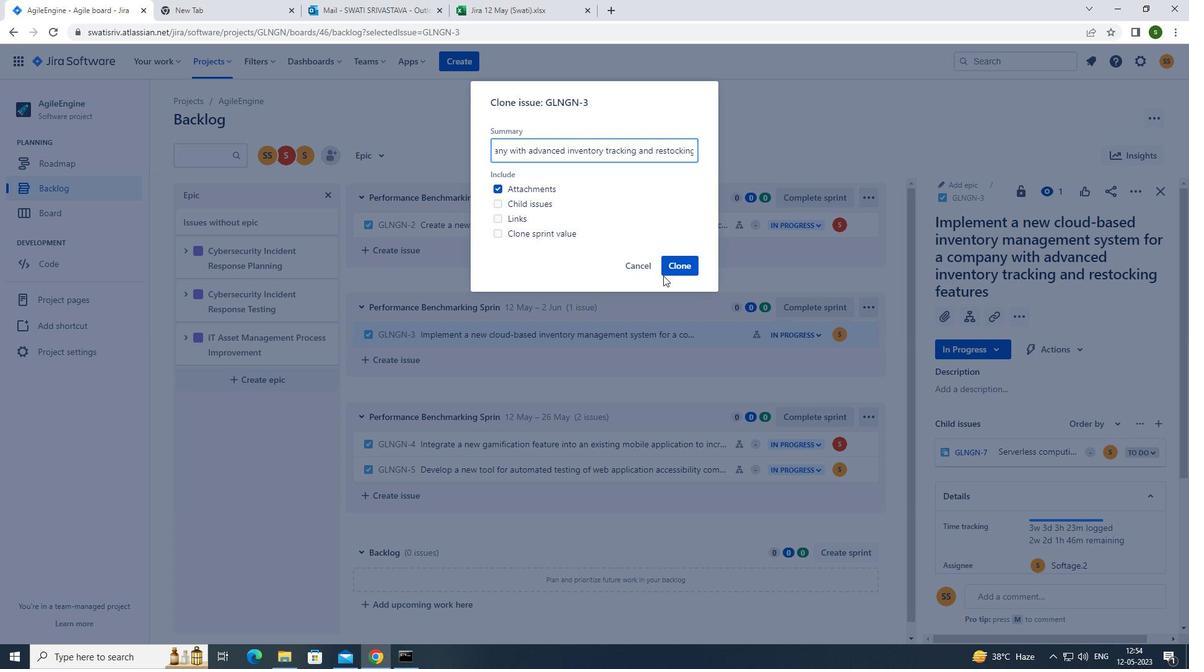 
Action: Mouse pressed left at (664, 265)
Screenshot: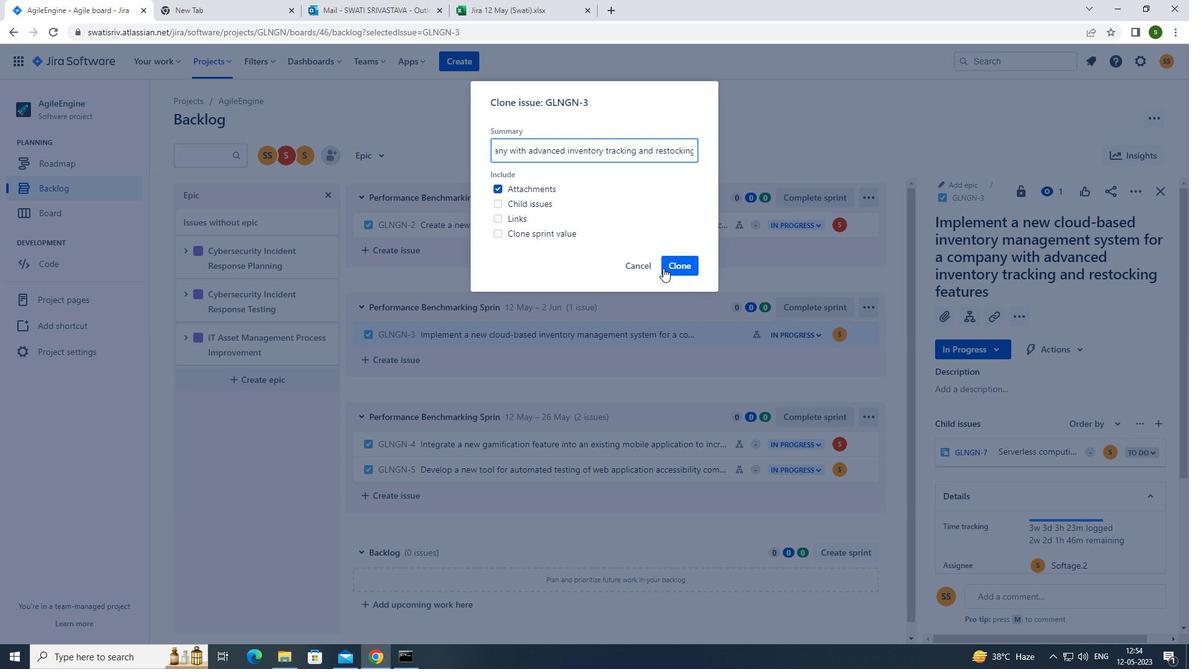 
Action: Mouse moved to (381, 156)
Screenshot: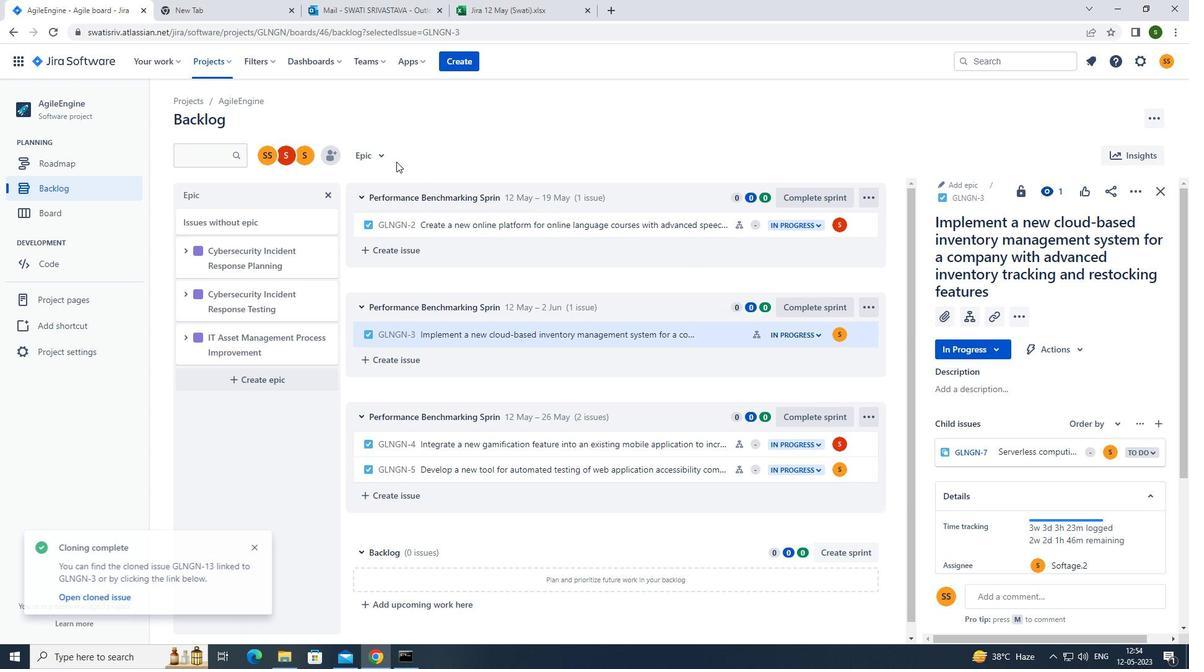 
Action: Mouse pressed left at (381, 156)
Screenshot: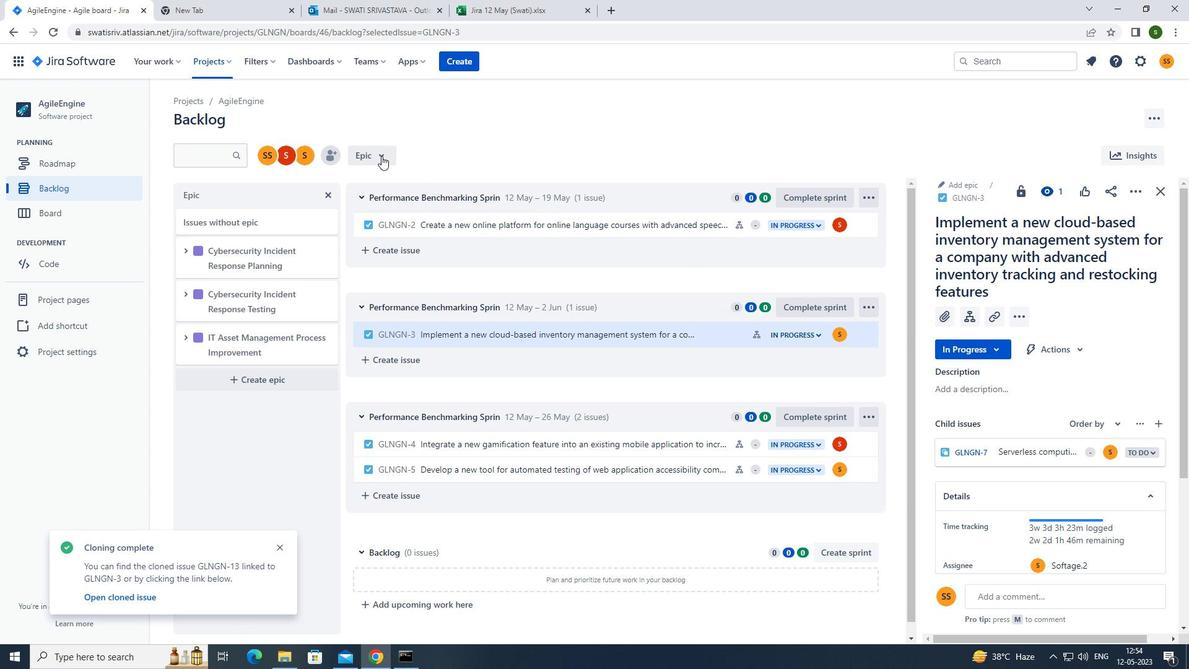 
Action: Mouse moved to (423, 231)
Screenshot: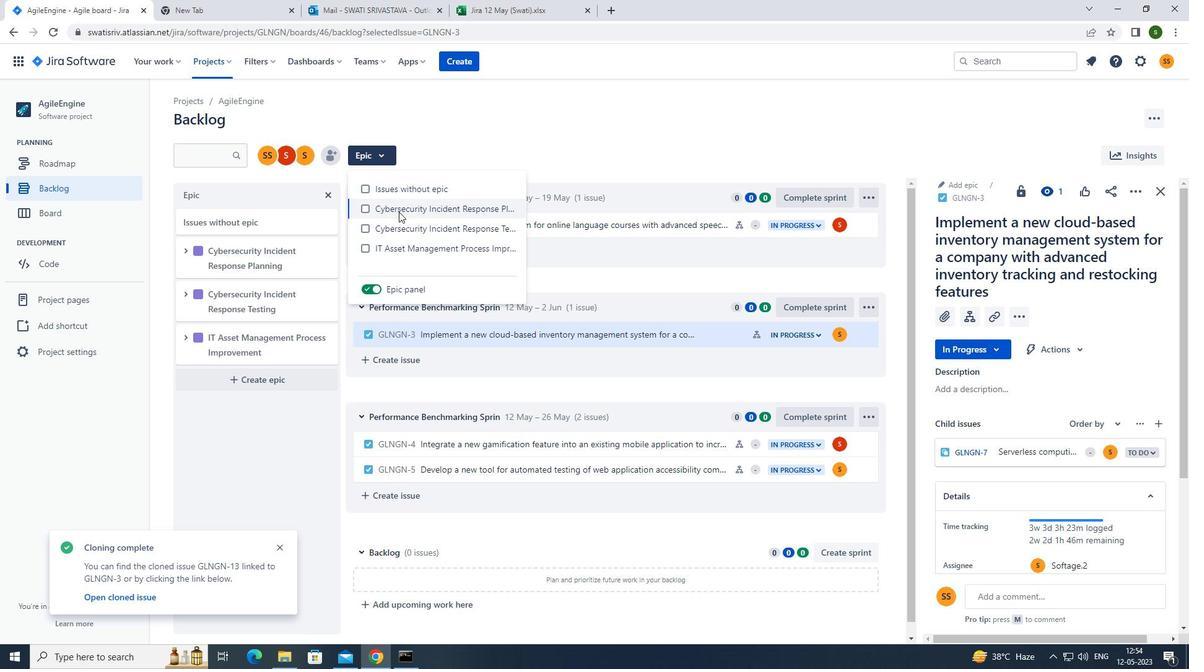 
Action: Mouse pressed left at (423, 231)
Screenshot: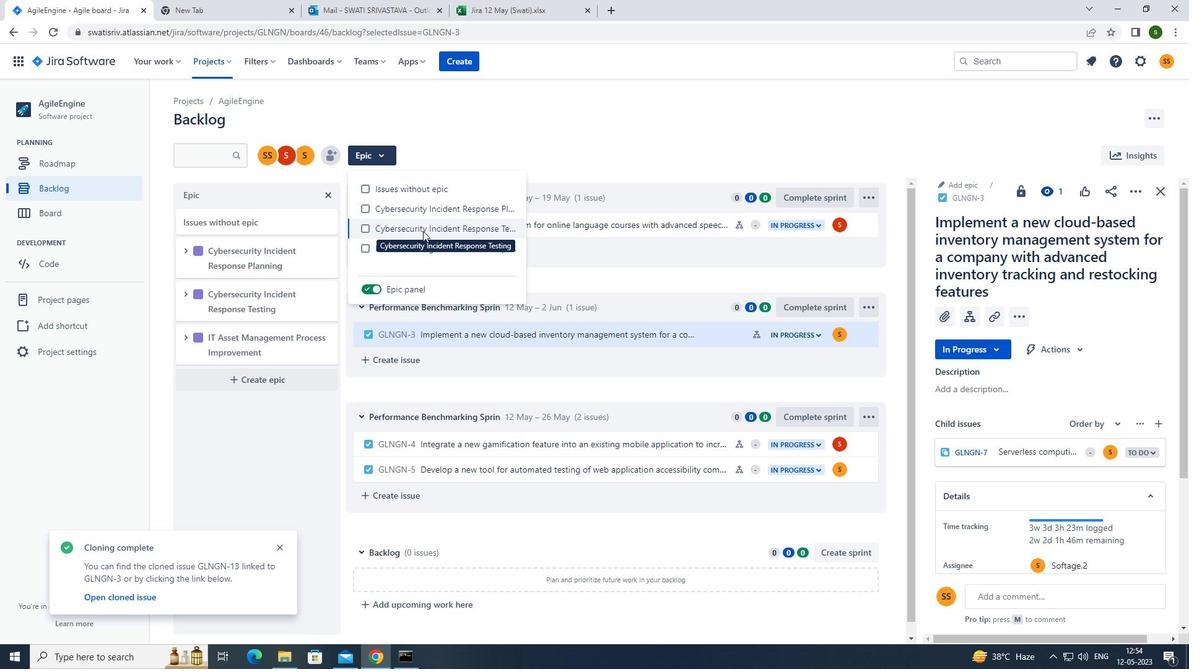 
Action: Mouse moved to (565, 134)
Screenshot: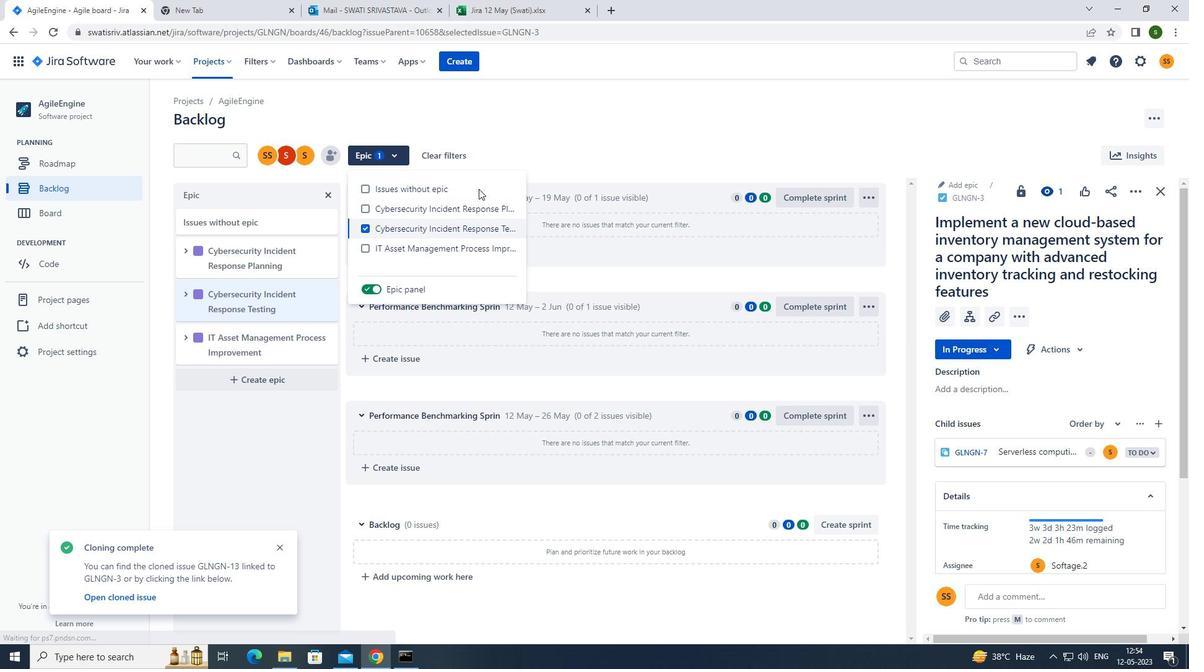 
Action: Mouse pressed left at (565, 134)
Screenshot: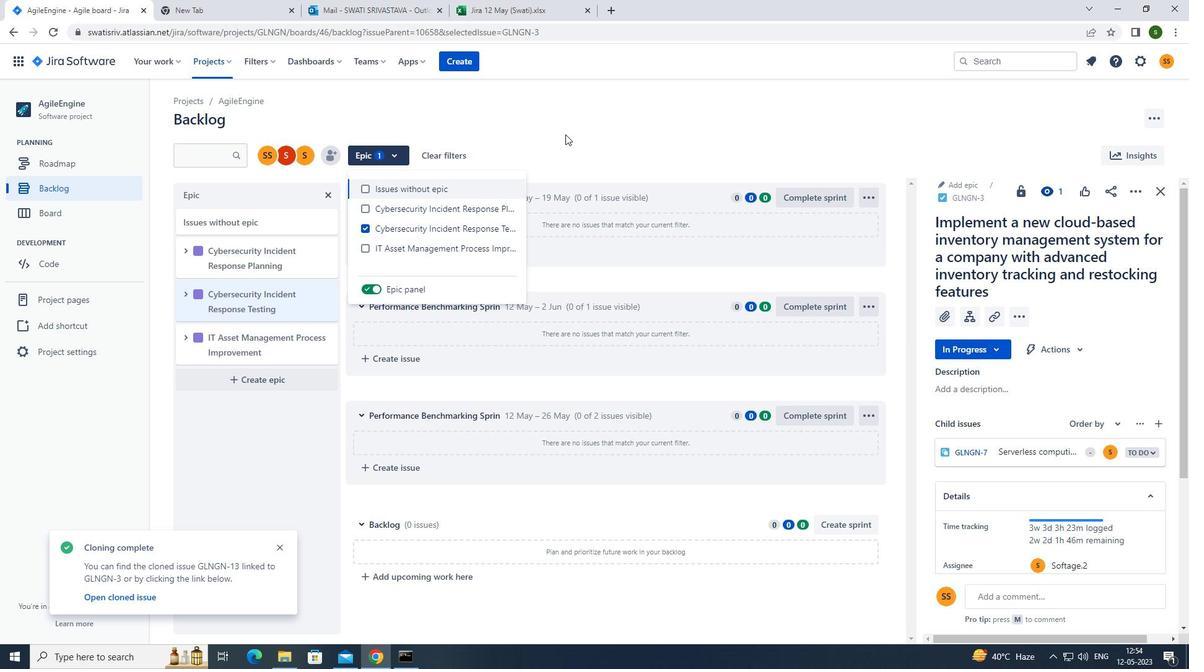 
